 Task: Add a signature Julian Adams containing Have a great National Technology Day, Julian Adams to email address softage.5@softage.net and add a label Artificial intelligence
Action: Mouse moved to (840, 71)
Screenshot: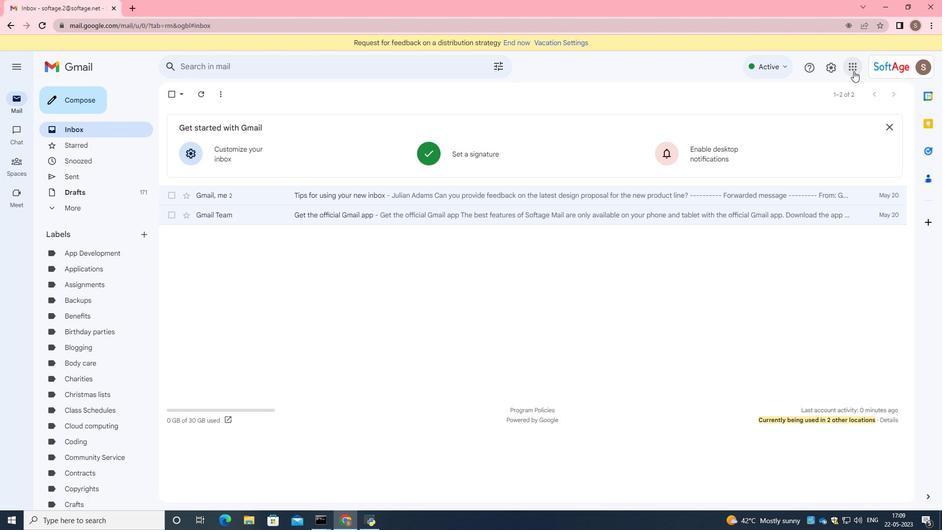 
Action: Mouse pressed left at (840, 71)
Screenshot: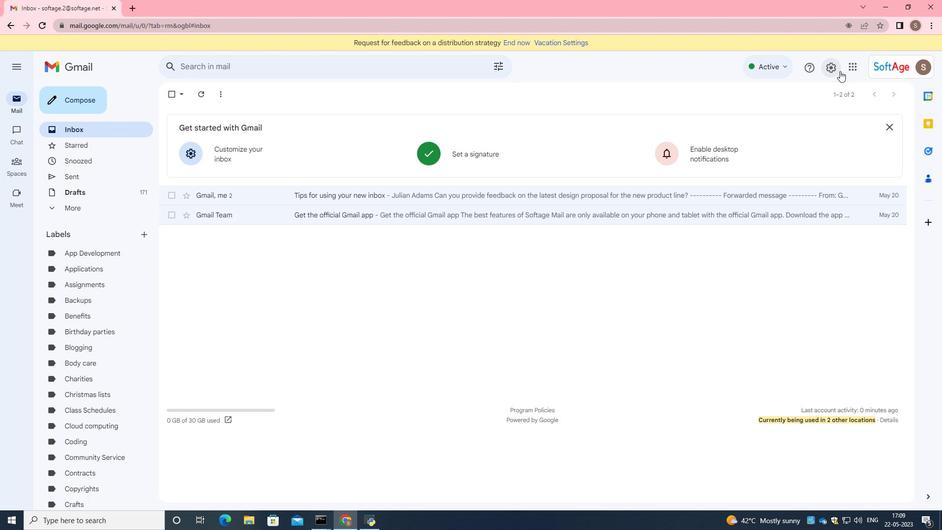 
Action: Mouse moved to (839, 113)
Screenshot: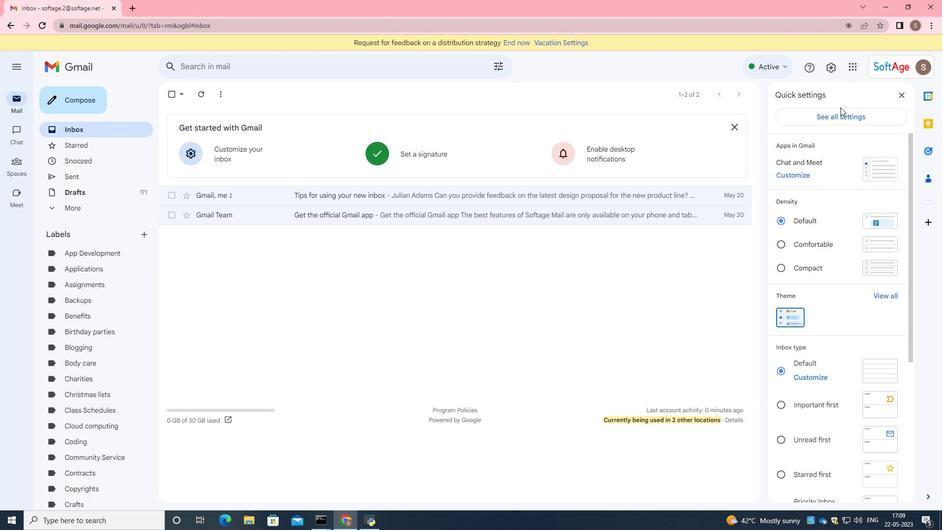 
Action: Mouse pressed left at (839, 113)
Screenshot: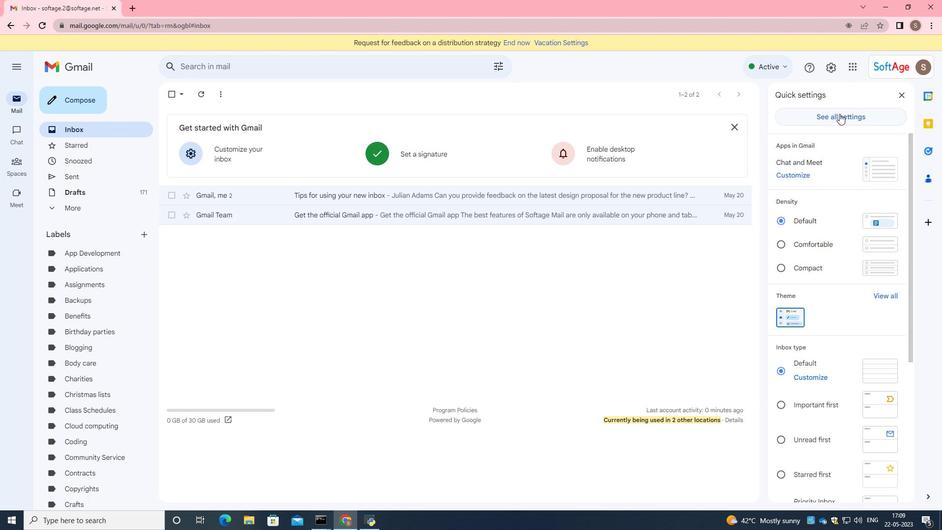 
Action: Mouse moved to (462, 217)
Screenshot: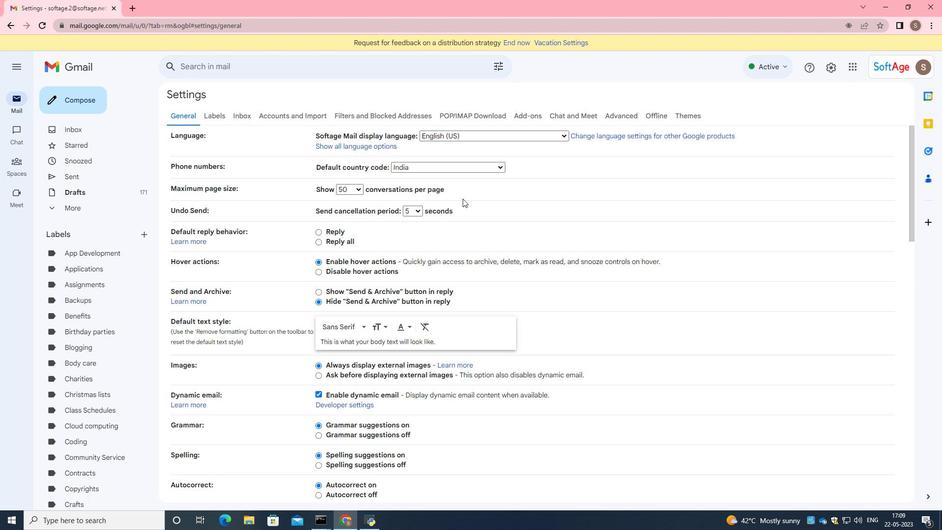 
Action: Mouse scrolled (462, 217) with delta (0, 0)
Screenshot: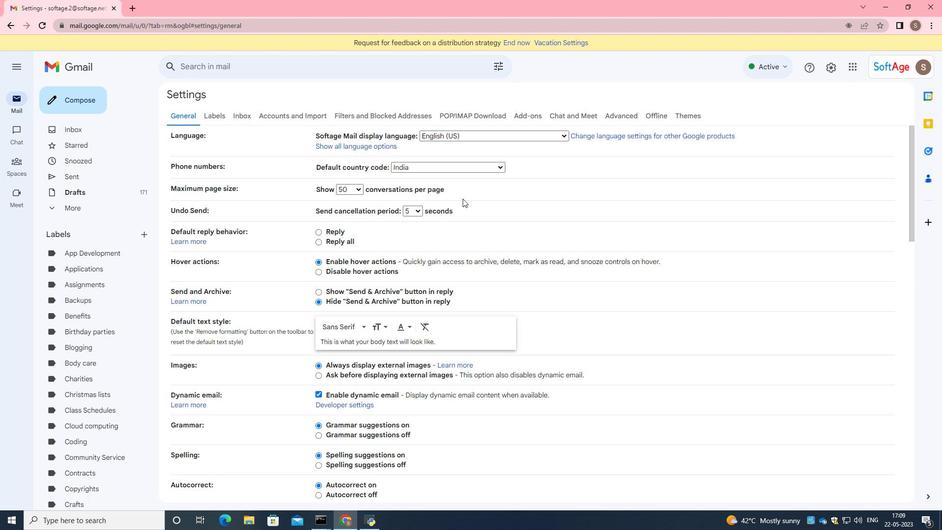 
Action: Mouse scrolled (462, 217) with delta (0, 0)
Screenshot: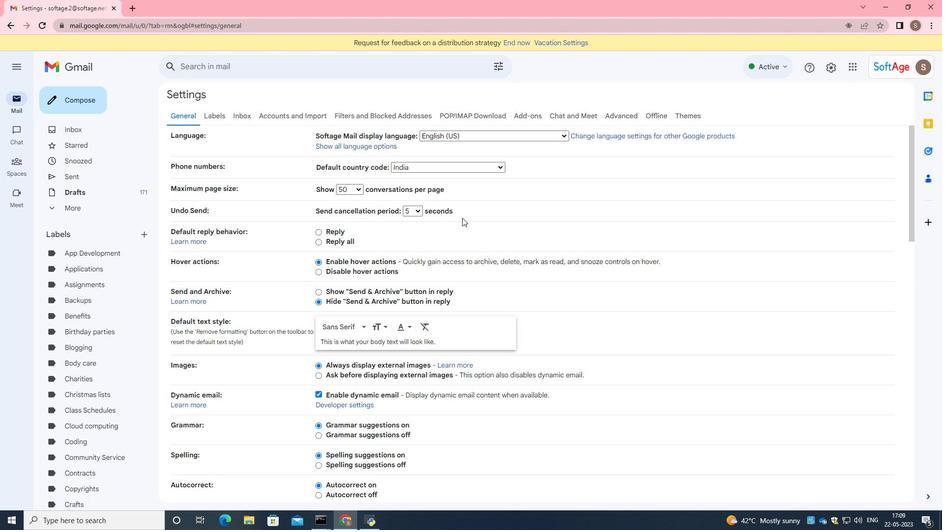 
Action: Mouse scrolled (462, 217) with delta (0, 0)
Screenshot: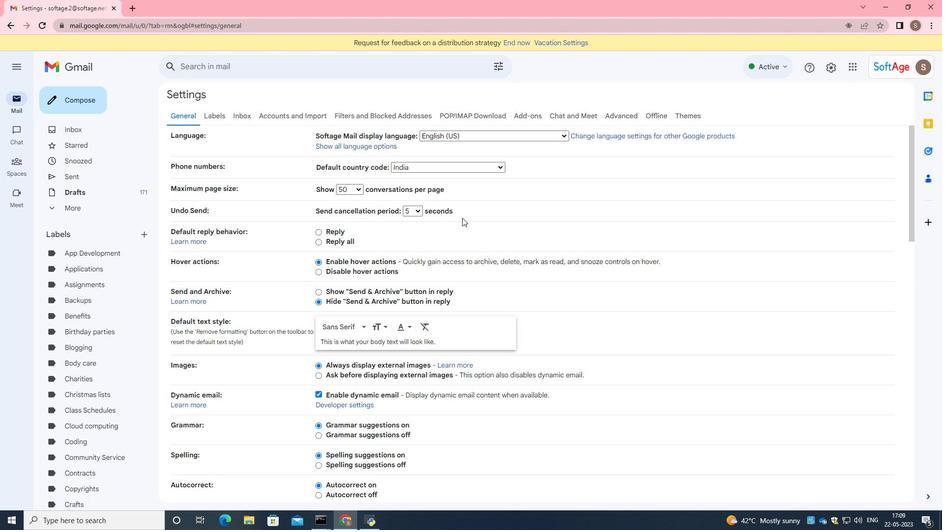 
Action: Mouse moved to (462, 215)
Screenshot: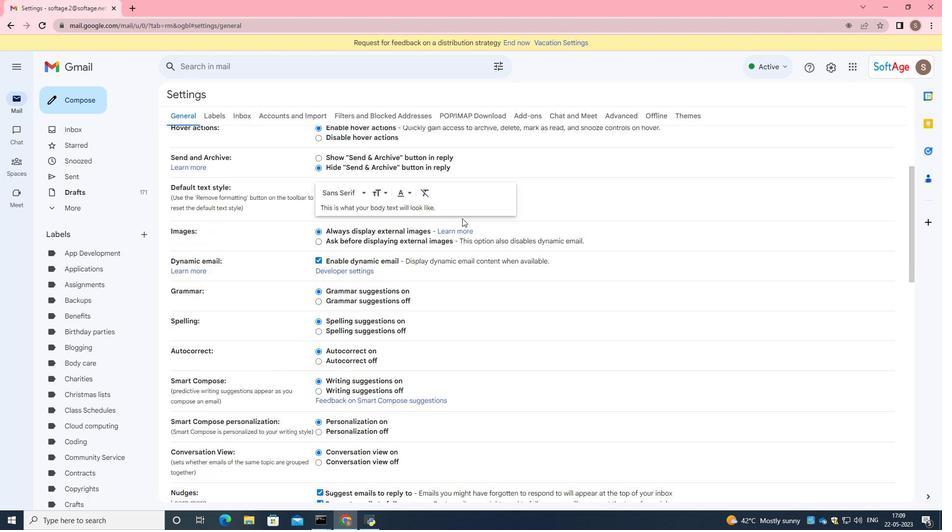 
Action: Mouse scrolled (462, 215) with delta (0, 0)
Screenshot: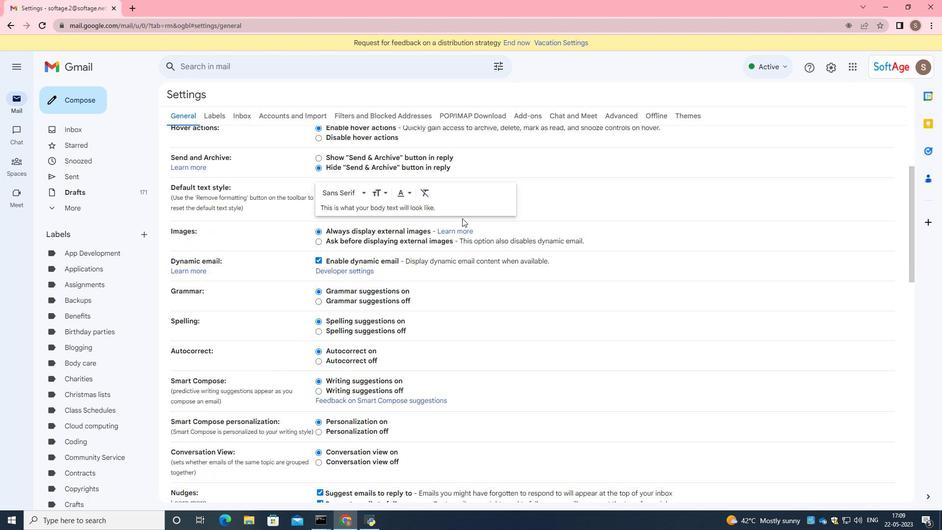 
Action: Mouse scrolled (462, 215) with delta (0, 0)
Screenshot: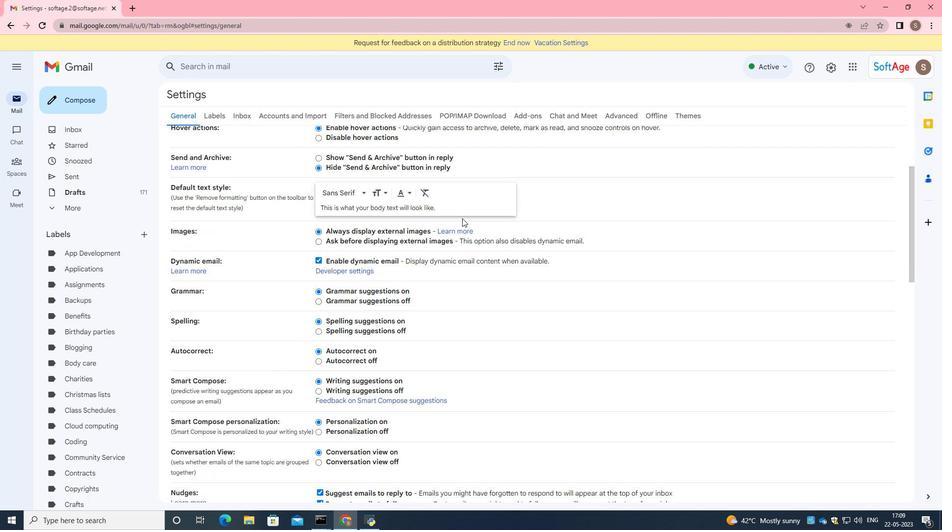 
Action: Mouse scrolled (462, 215) with delta (0, 0)
Screenshot: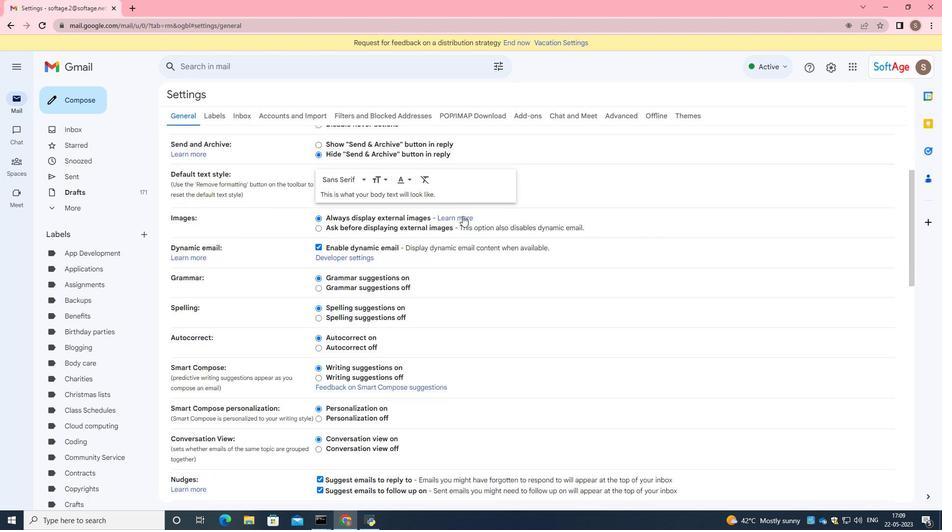 
Action: Mouse scrolled (462, 215) with delta (0, 0)
Screenshot: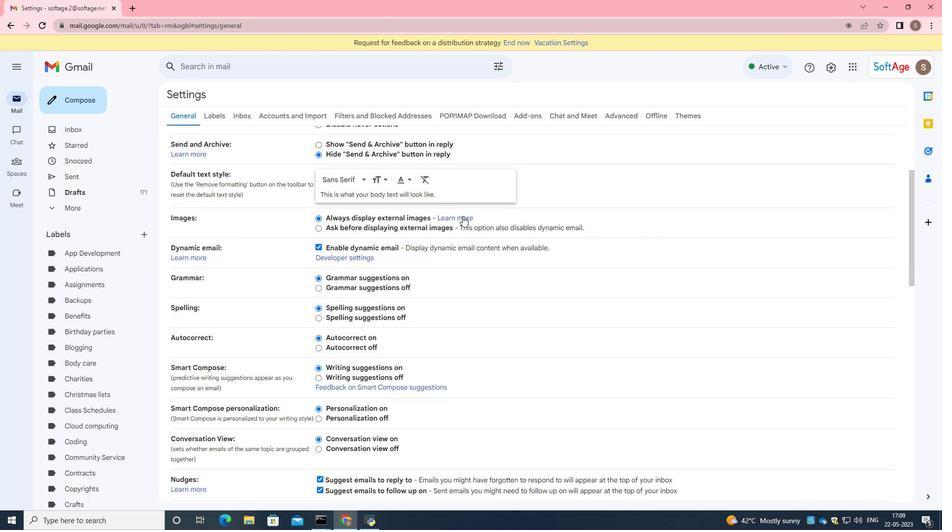 
Action: Mouse moved to (462, 215)
Screenshot: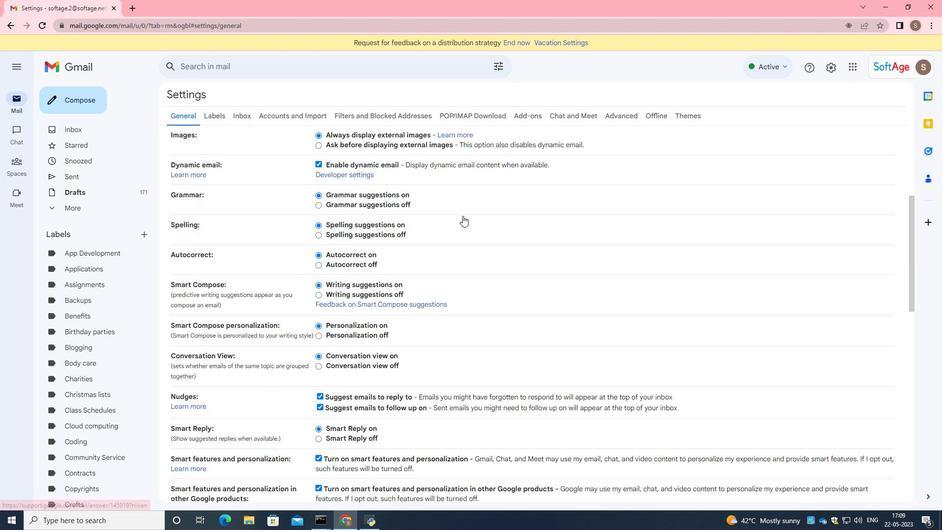 
Action: Mouse scrolled (462, 215) with delta (0, 0)
Screenshot: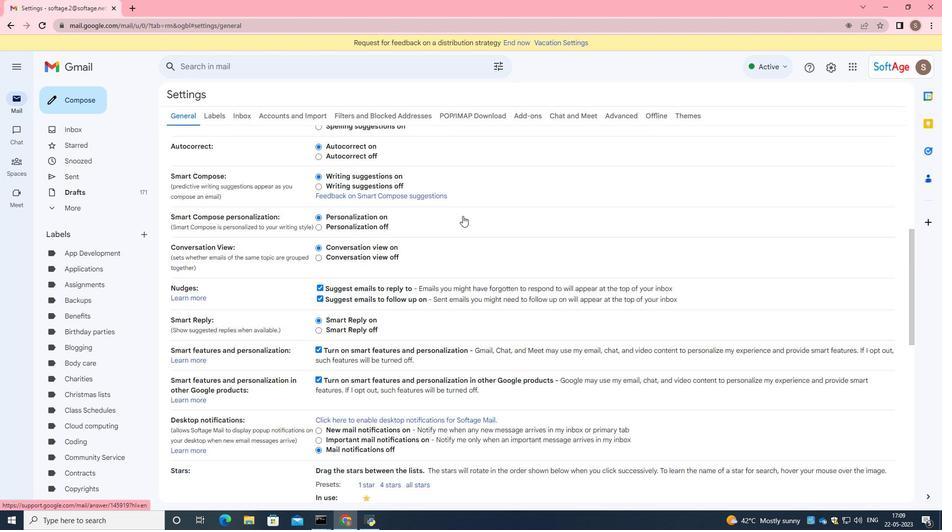 
Action: Mouse moved to (464, 216)
Screenshot: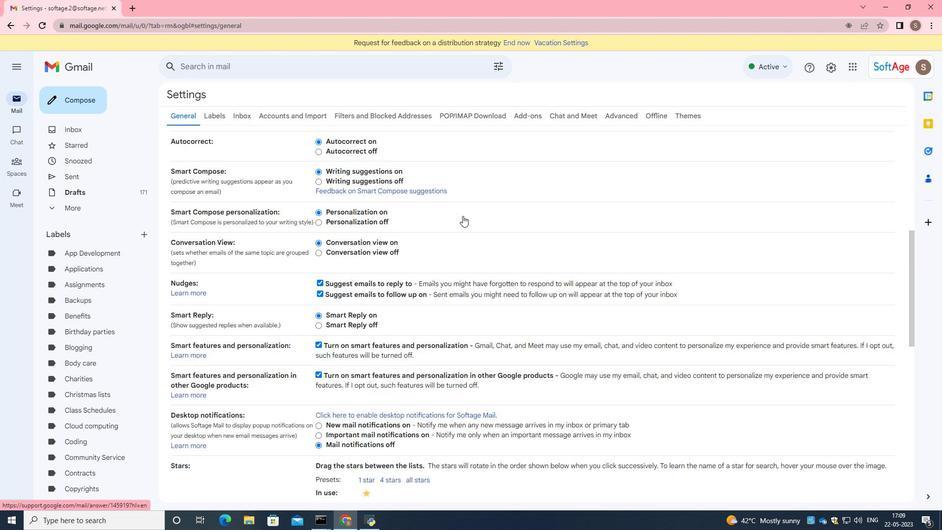 
Action: Mouse scrolled (464, 216) with delta (0, 0)
Screenshot: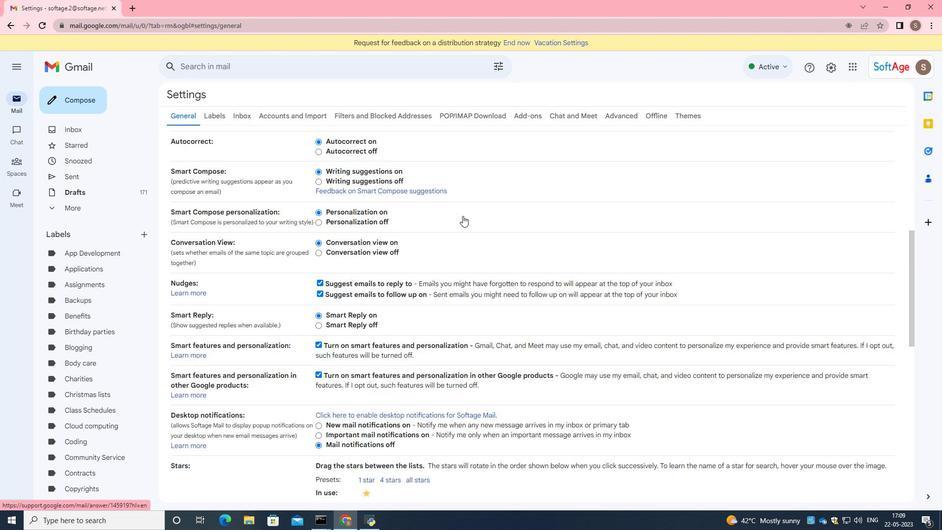 
Action: Mouse scrolled (464, 216) with delta (0, 0)
Screenshot: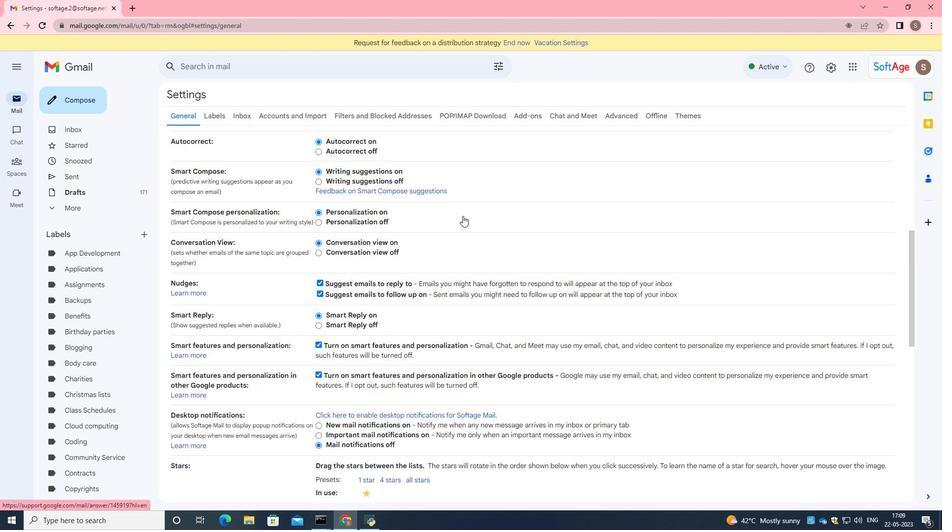 
Action: Mouse moved to (464, 218)
Screenshot: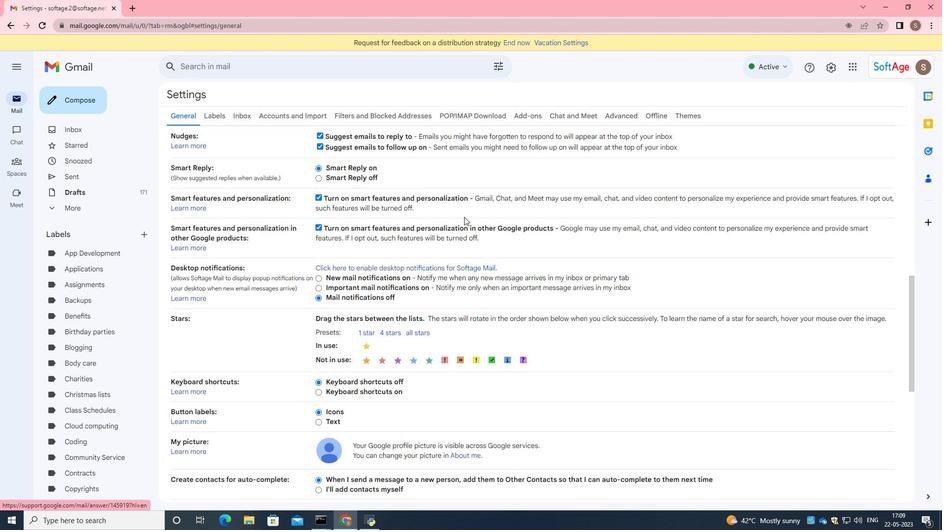
Action: Mouse scrolled (464, 217) with delta (0, 0)
Screenshot: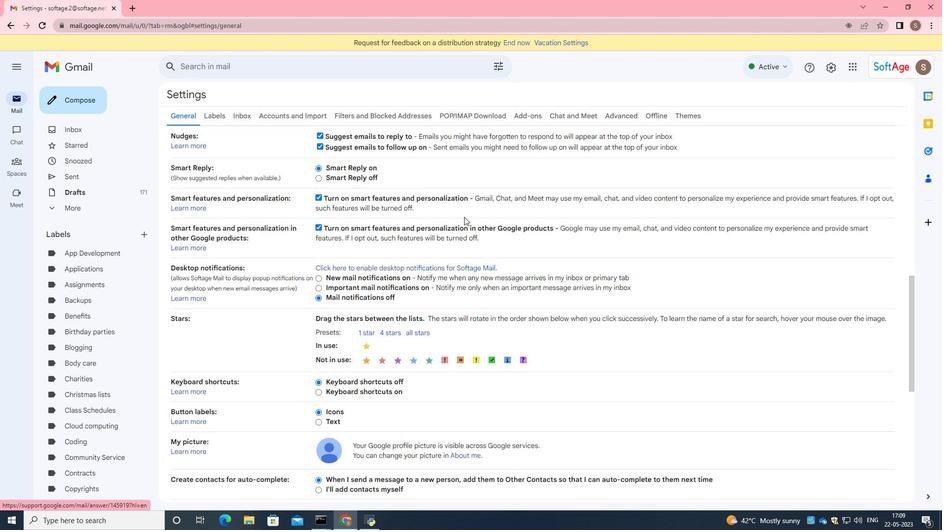 
Action: Mouse moved to (464, 218)
Screenshot: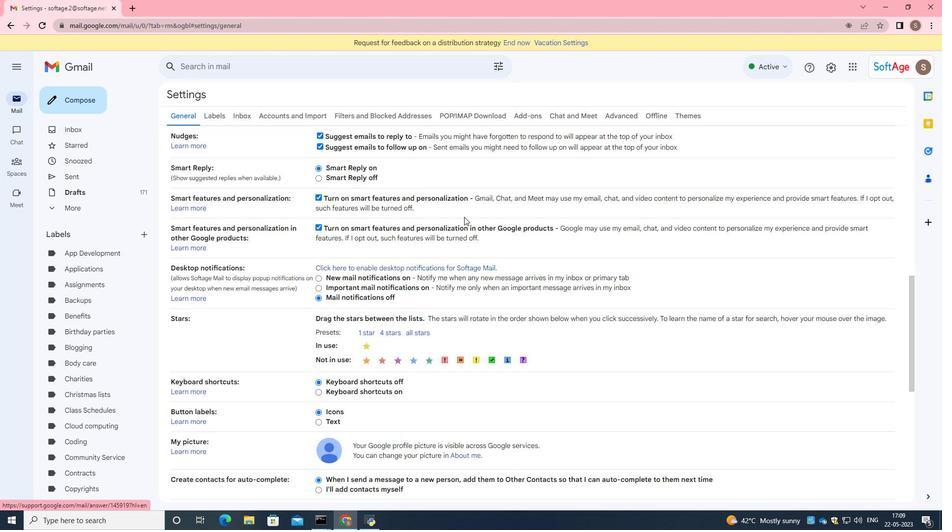 
Action: Mouse scrolled (464, 218) with delta (0, 0)
Screenshot: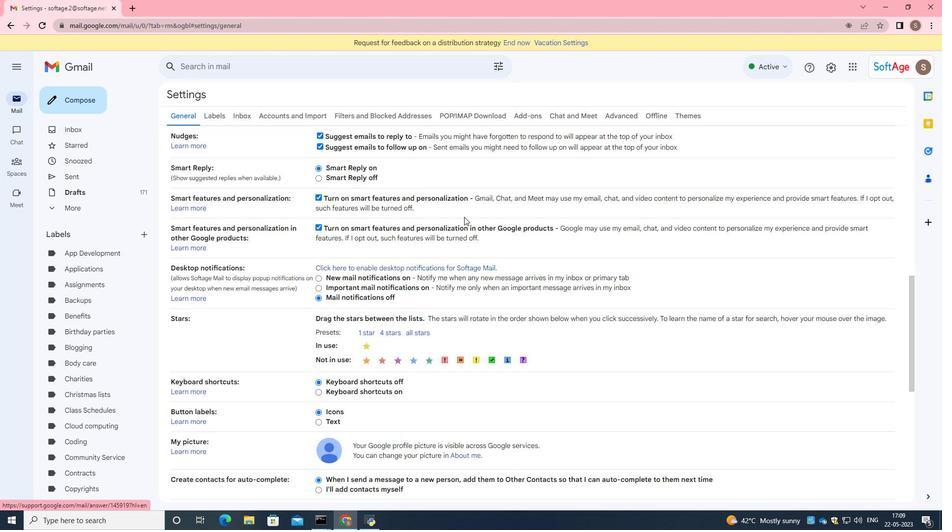 
Action: Mouse moved to (471, 265)
Screenshot: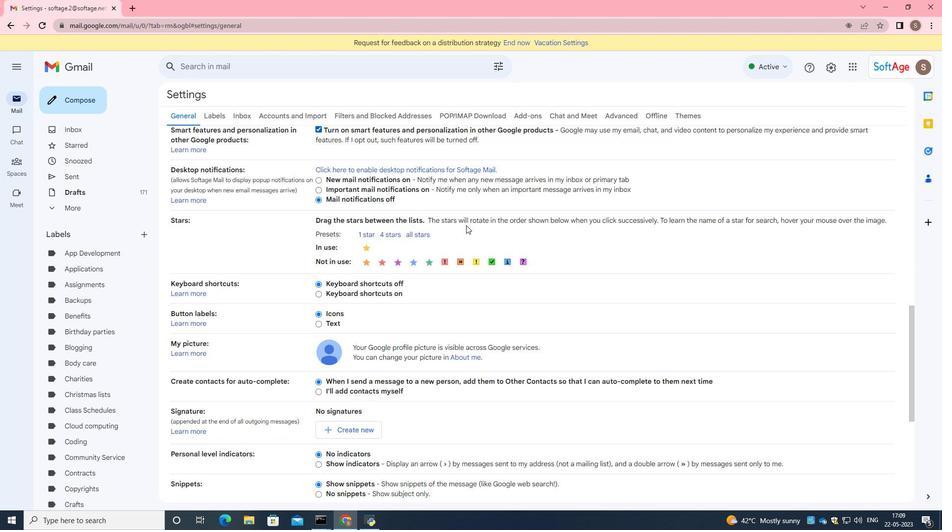 
Action: Mouse scrolled (471, 265) with delta (0, 0)
Screenshot: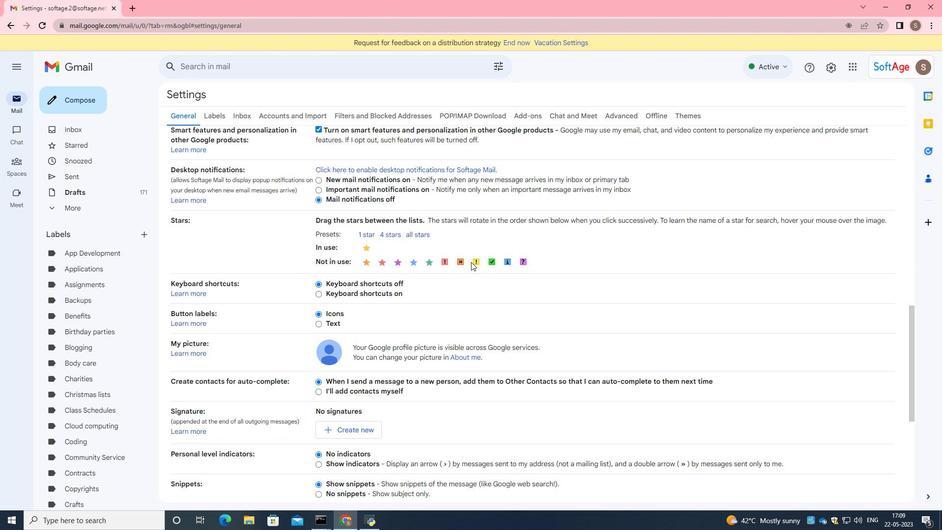 
Action: Mouse moved to (471, 267)
Screenshot: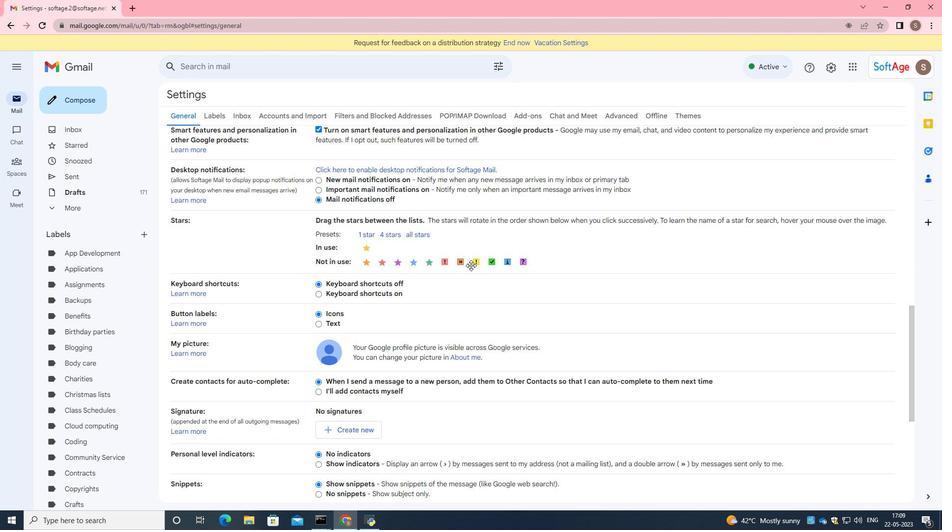 
Action: Mouse scrolled (471, 266) with delta (0, 0)
Screenshot: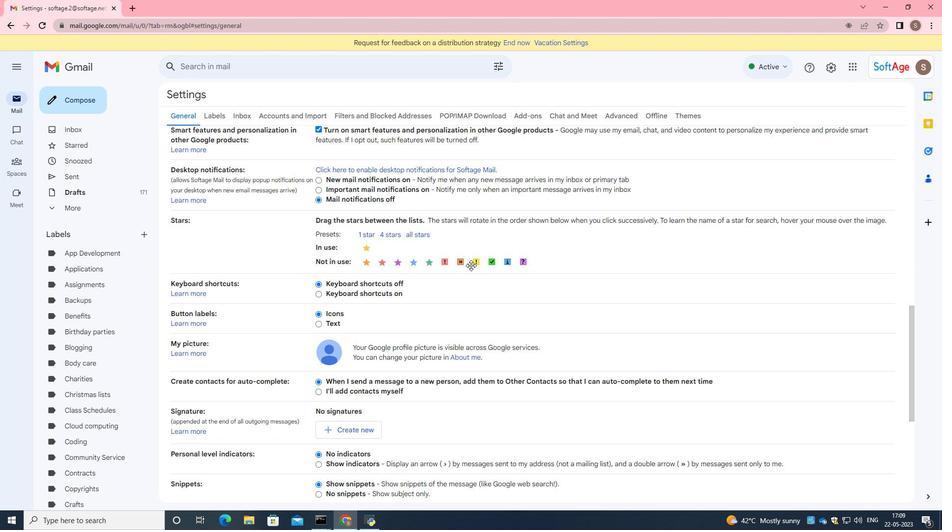 
Action: Mouse scrolled (471, 266) with delta (0, 0)
Screenshot: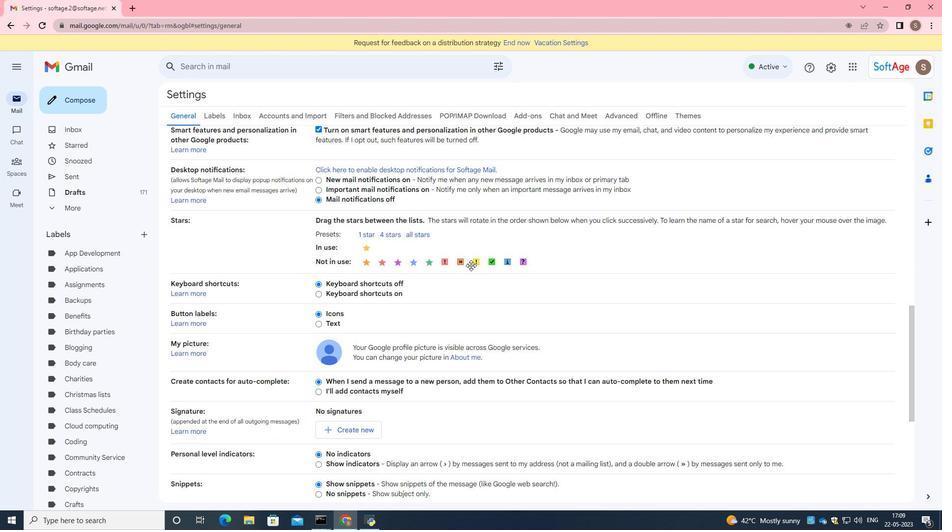 
Action: Mouse scrolled (471, 266) with delta (0, 0)
Screenshot: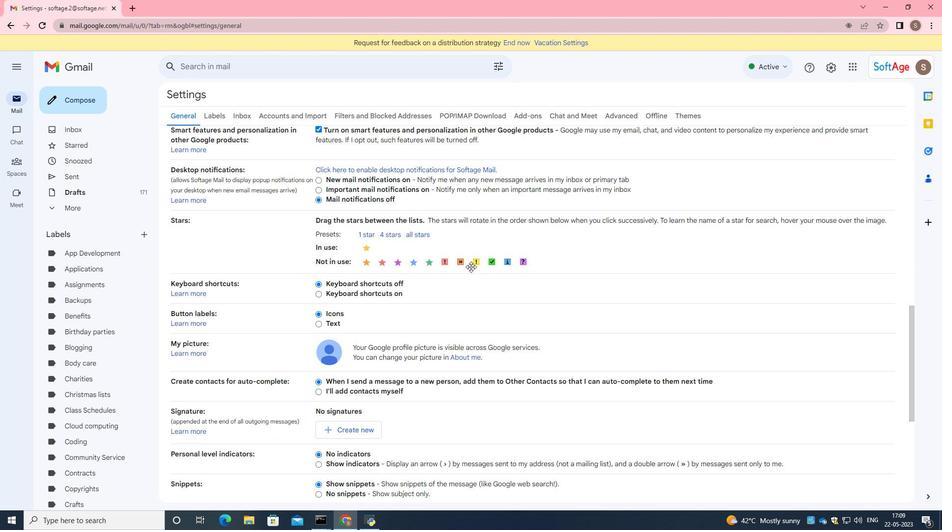 
Action: Mouse moved to (357, 226)
Screenshot: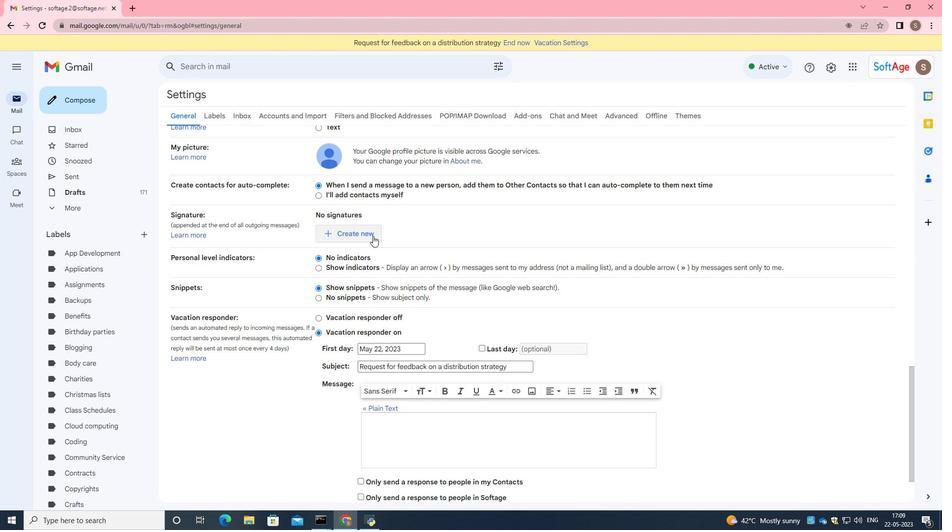 
Action: Mouse pressed left at (357, 226)
Screenshot: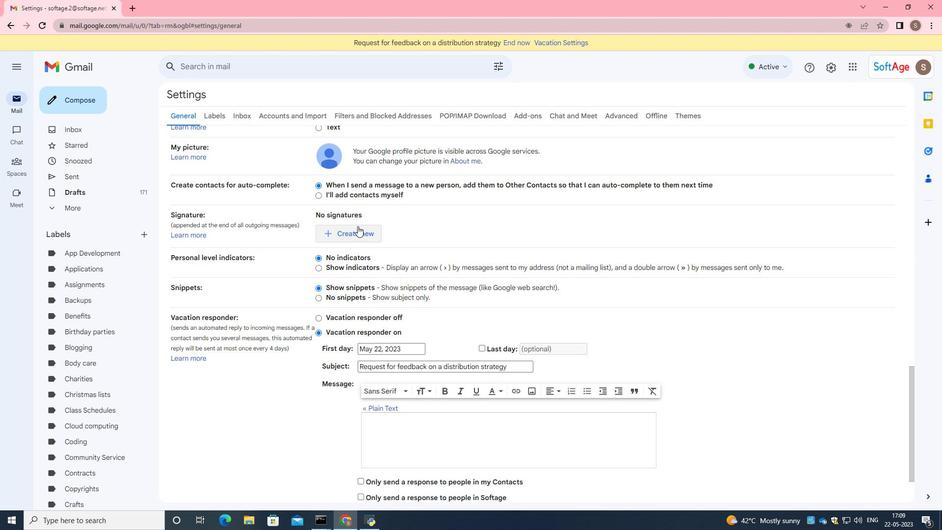 
Action: Mouse moved to (431, 265)
Screenshot: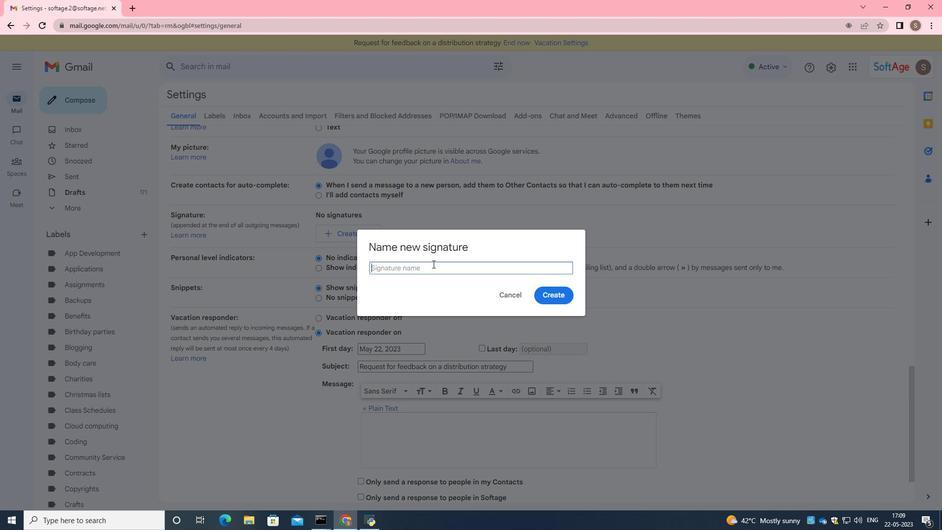 
Action: Key pressed <Key.caps_lock>J<Key.caps_lock>ulian<Key.space><Key.caps_lock>A<Key.caps_lock>dams<Key.space>
Screenshot: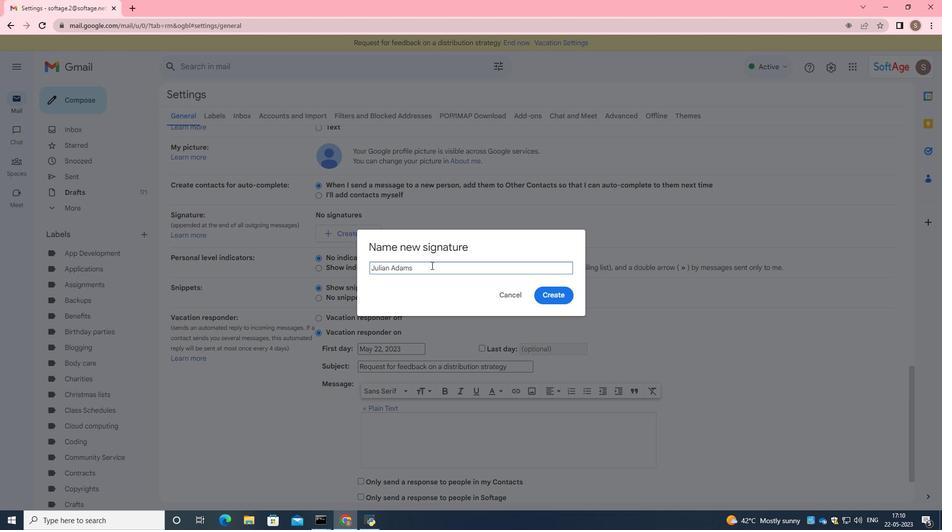 
Action: Mouse moved to (555, 296)
Screenshot: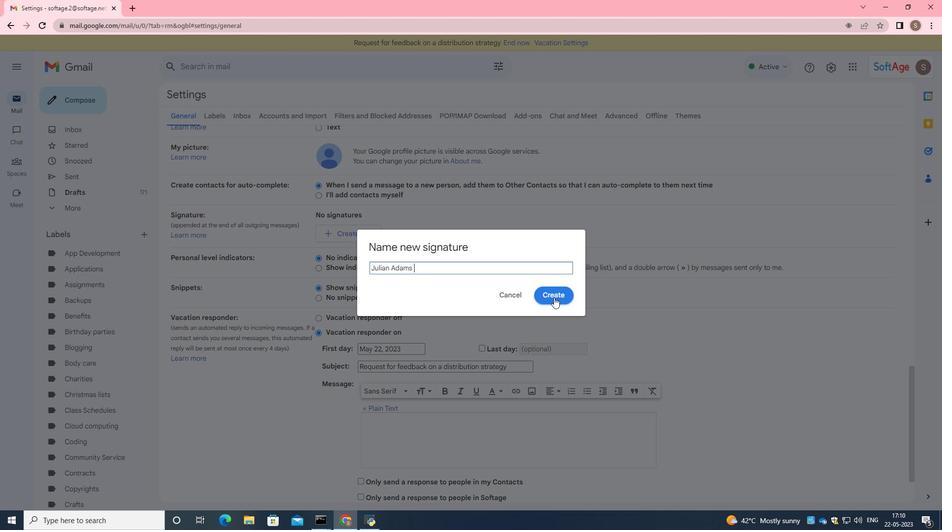 
Action: Mouse pressed left at (555, 296)
Screenshot: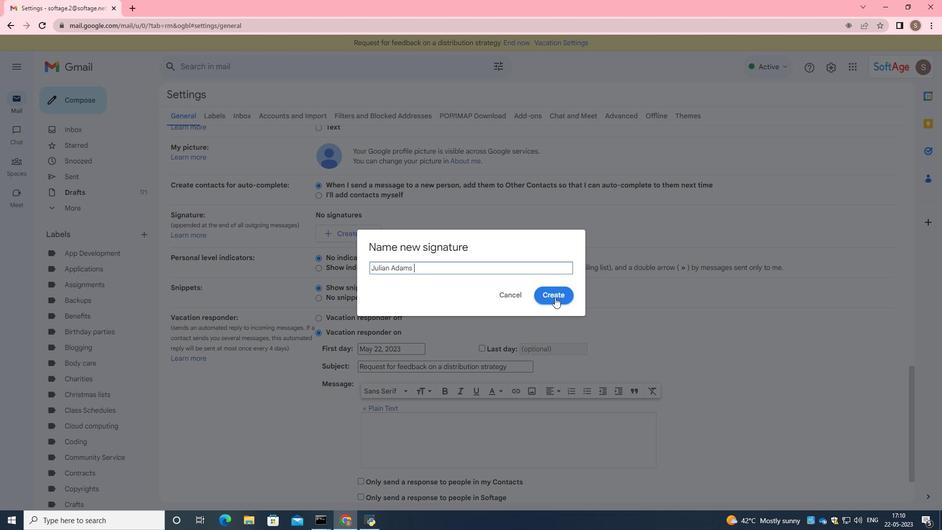 
Action: Mouse moved to (516, 243)
Screenshot: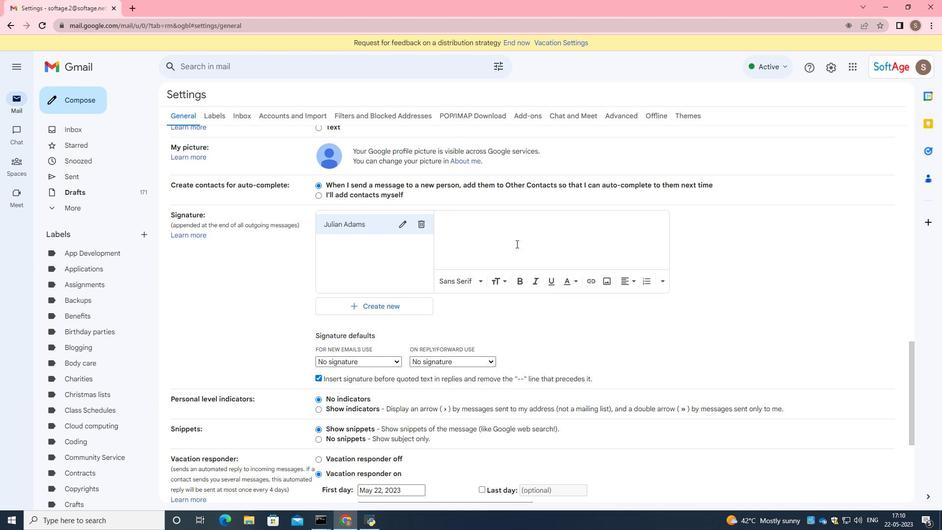 
Action: Mouse pressed left at (516, 243)
Screenshot: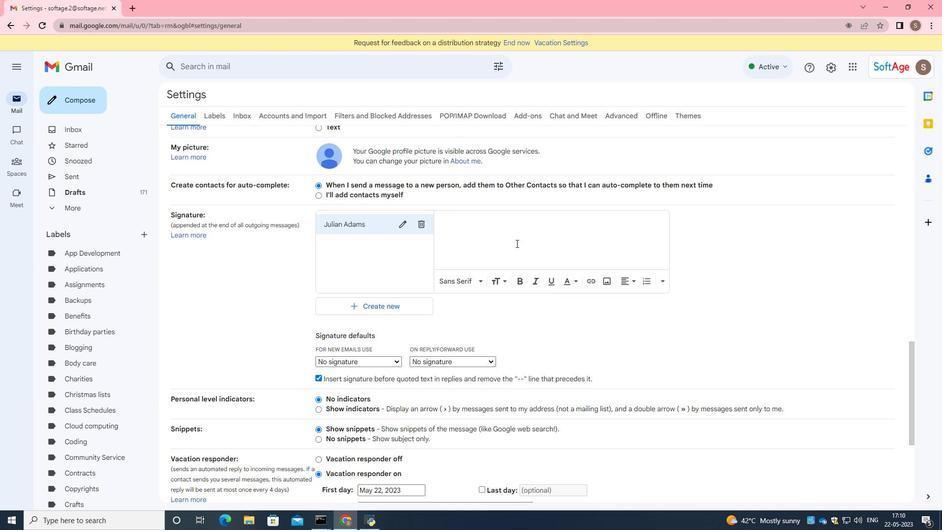 
Action: Key pressed <Key.caps_lock>H<Key.caps_lock>ave<Key.space>a<Key.space>great<Key.space><Key.caps_lock>N<Key.caps_lock>ational<Key.space><Key.caps_lock>T<Key.caps_lock>echnology<Key.space><Key.caps_lock>D<Key.caps_lock>ay,<Key.enter><Key.caps_lock>J<Key.caps_lock>ulian<Key.space><Key.caps_lock>A<Key.caps_lock>dams
Screenshot: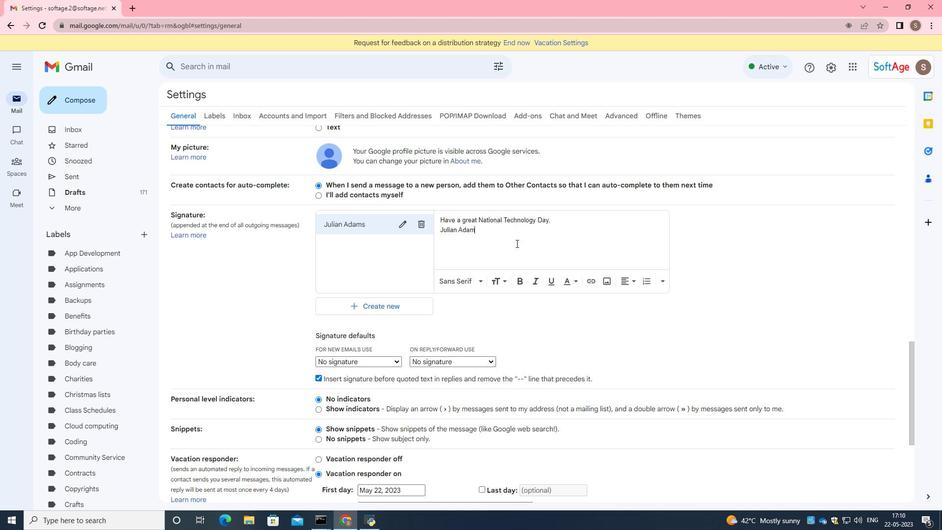 
Action: Mouse moved to (520, 243)
Screenshot: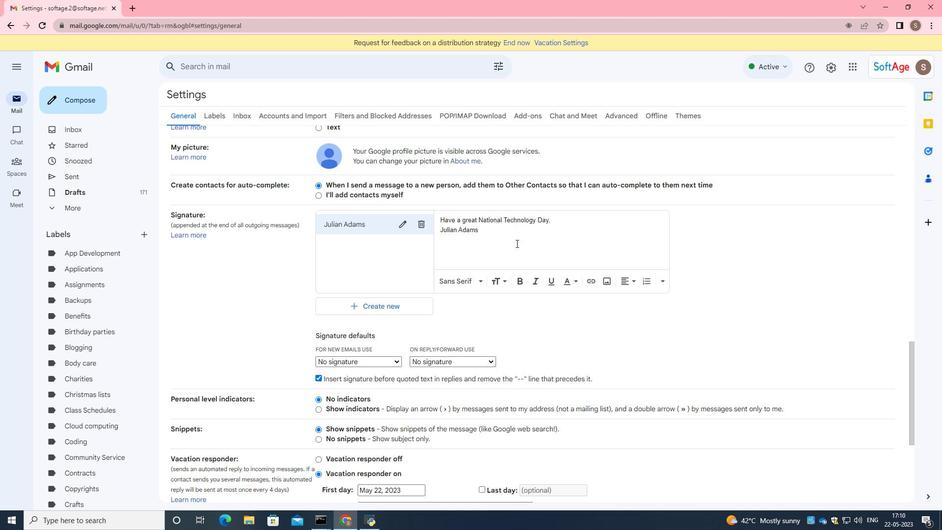 
Action: Mouse scrolled (520, 242) with delta (0, 0)
Screenshot: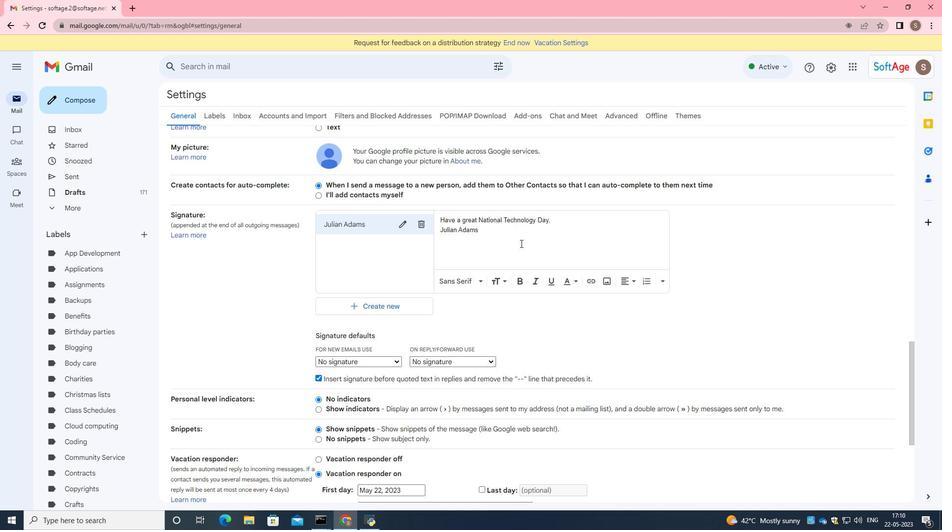 
Action: Mouse moved to (521, 246)
Screenshot: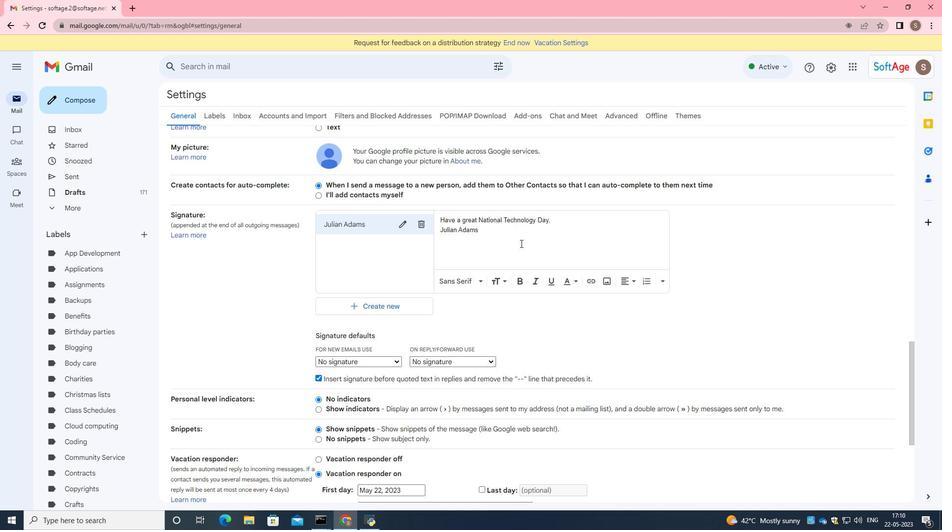 
Action: Mouse scrolled (521, 245) with delta (0, 0)
Screenshot: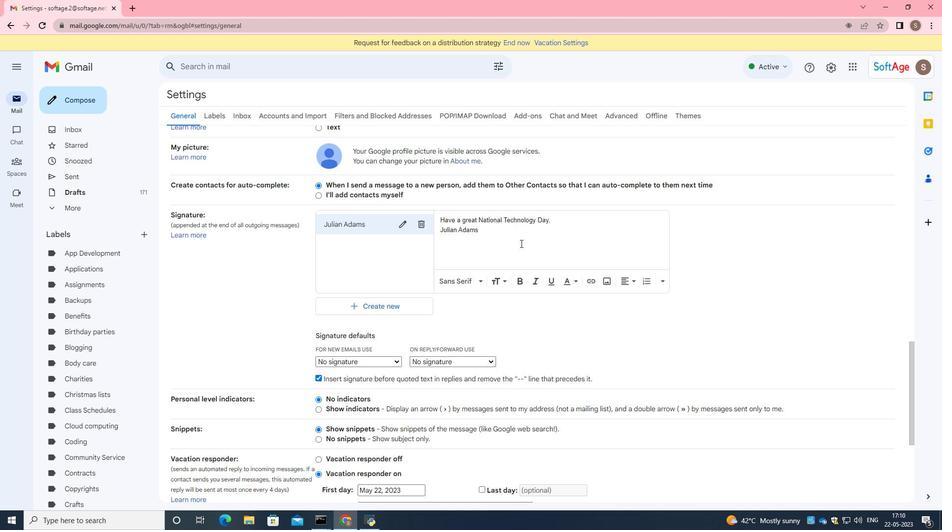 
Action: Mouse moved to (521, 248)
Screenshot: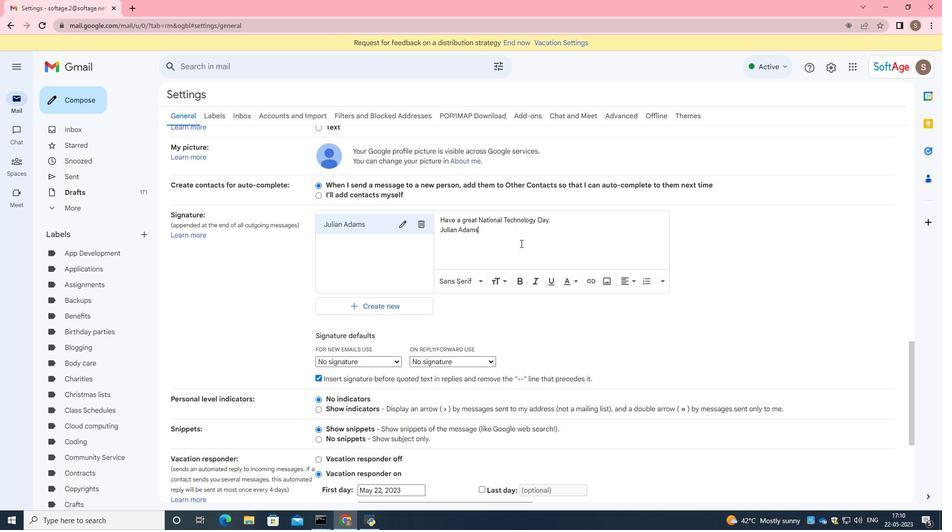 
Action: Mouse scrolled (521, 248) with delta (0, 0)
Screenshot: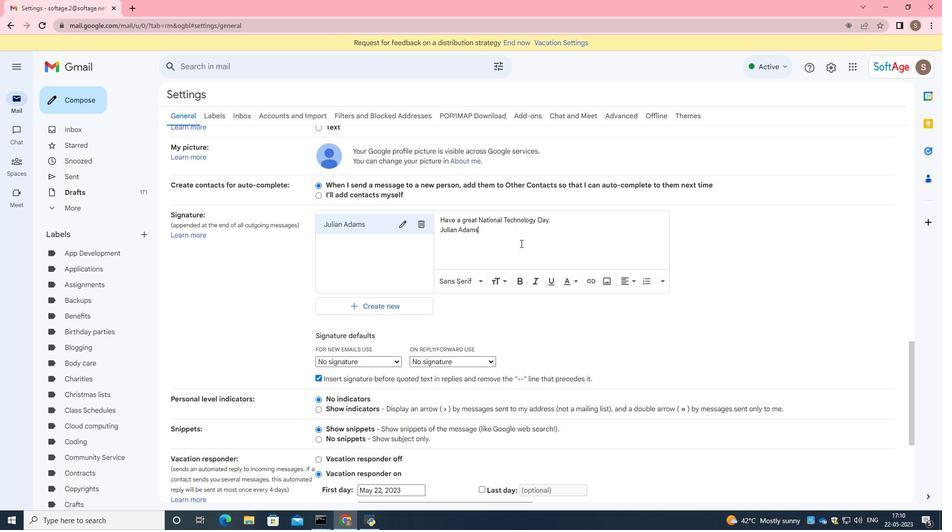 
Action: Mouse moved to (521, 249)
Screenshot: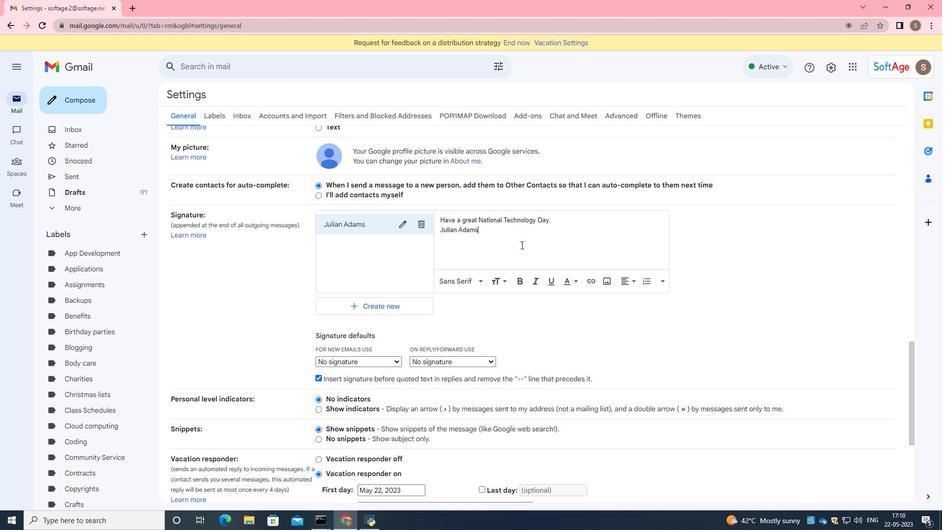 
Action: Mouse scrolled (521, 248) with delta (0, 0)
Screenshot: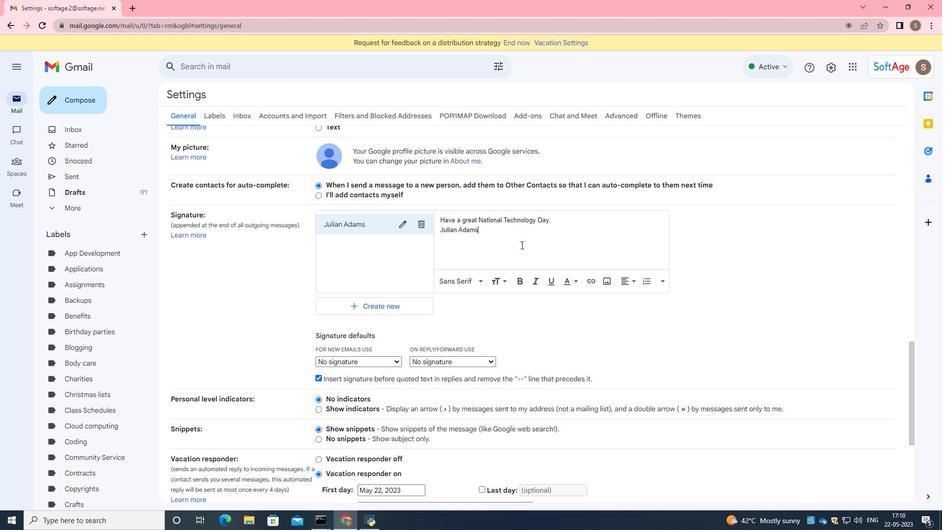
Action: Mouse moved to (521, 249)
Screenshot: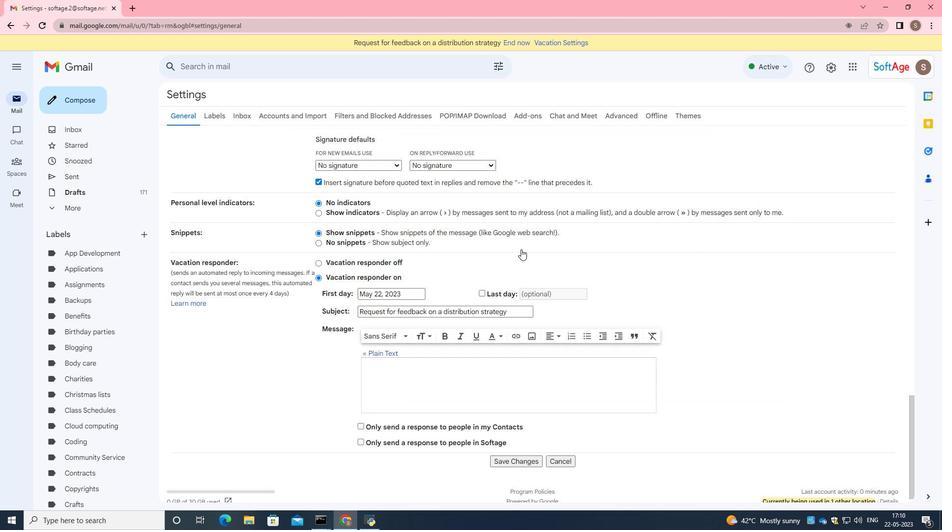 
Action: Mouse scrolled (521, 249) with delta (0, 0)
Screenshot: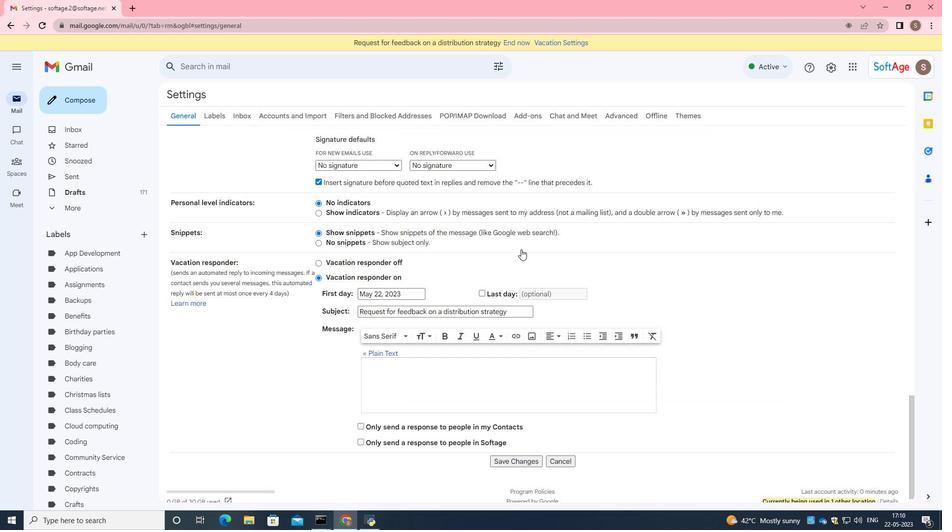 
Action: Mouse moved to (521, 251)
Screenshot: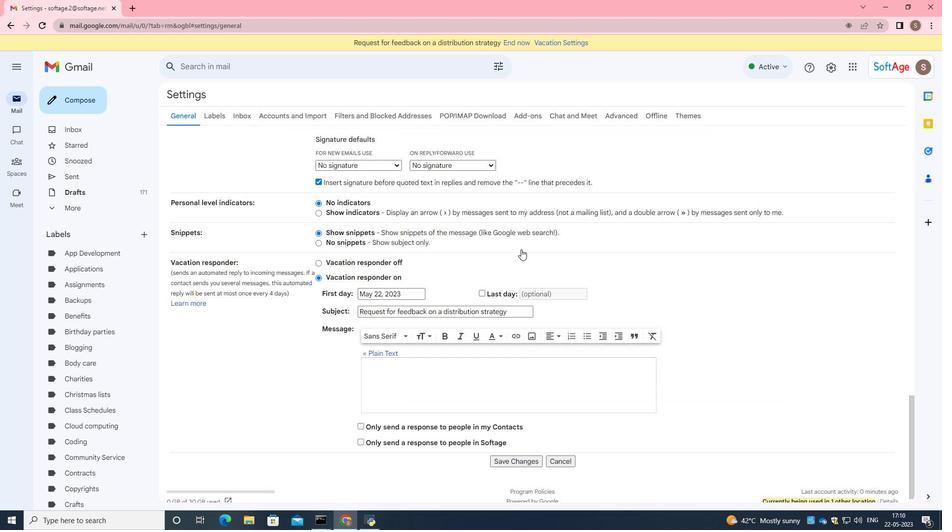 
Action: Mouse scrolled (521, 251) with delta (0, 0)
Screenshot: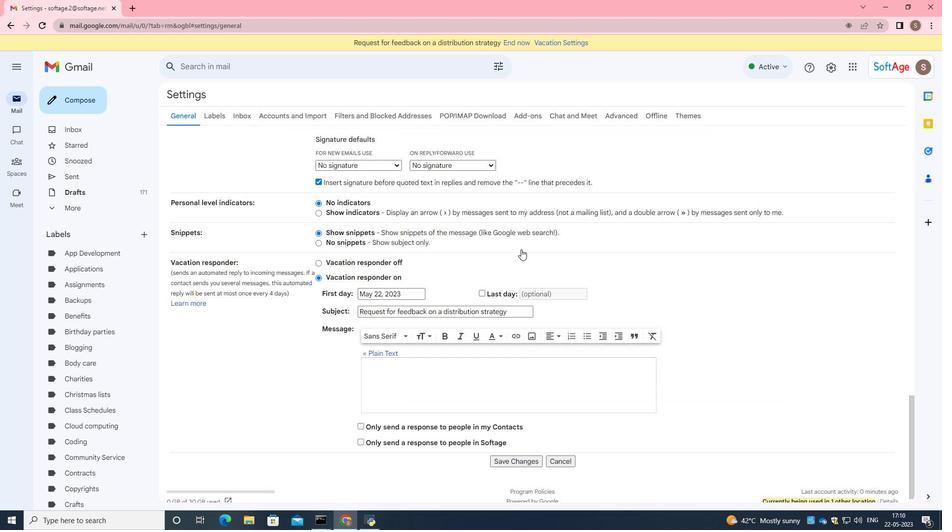 
Action: Mouse moved to (521, 252)
Screenshot: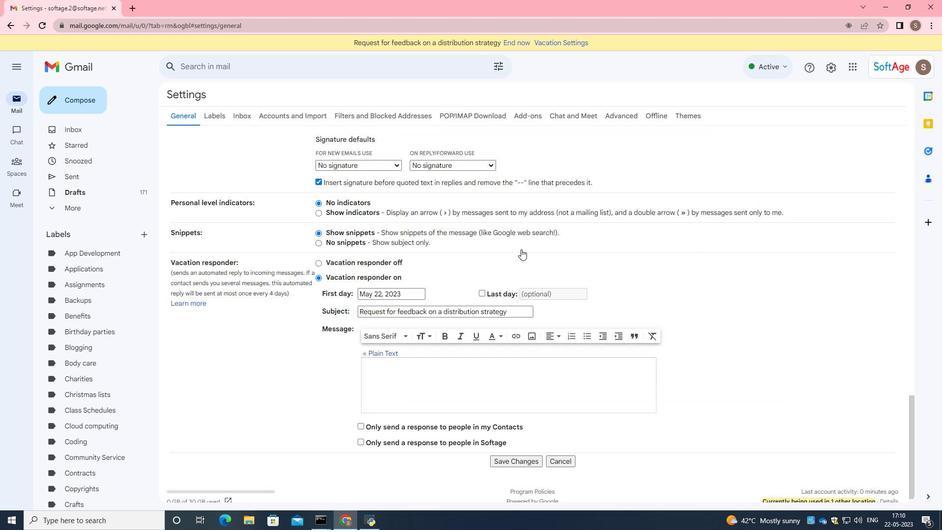 
Action: Mouse scrolled (521, 252) with delta (0, 0)
Screenshot: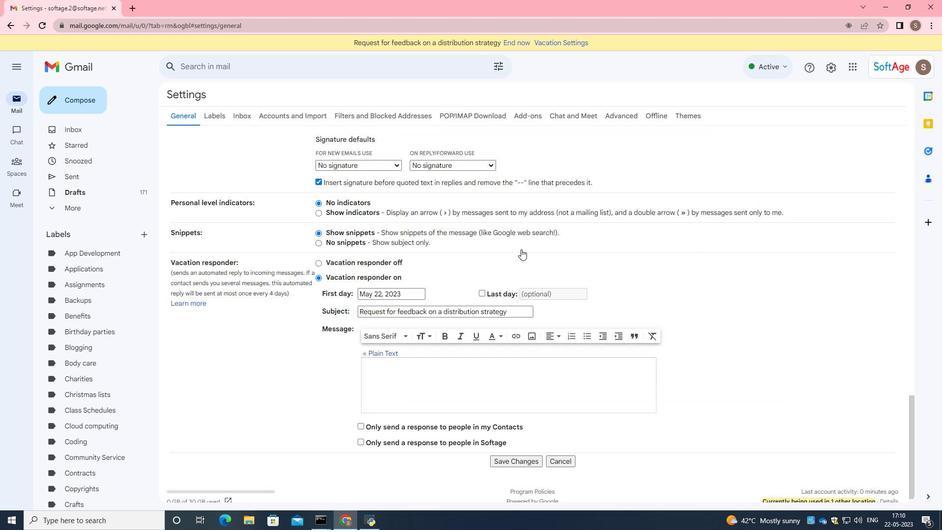 
Action: Mouse moved to (521, 254)
Screenshot: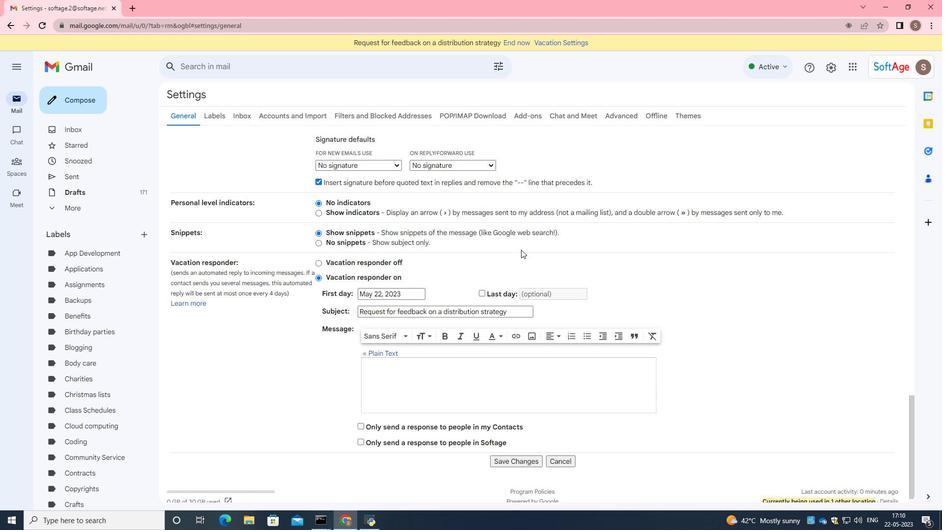 
Action: Mouse scrolled (521, 253) with delta (0, 0)
Screenshot: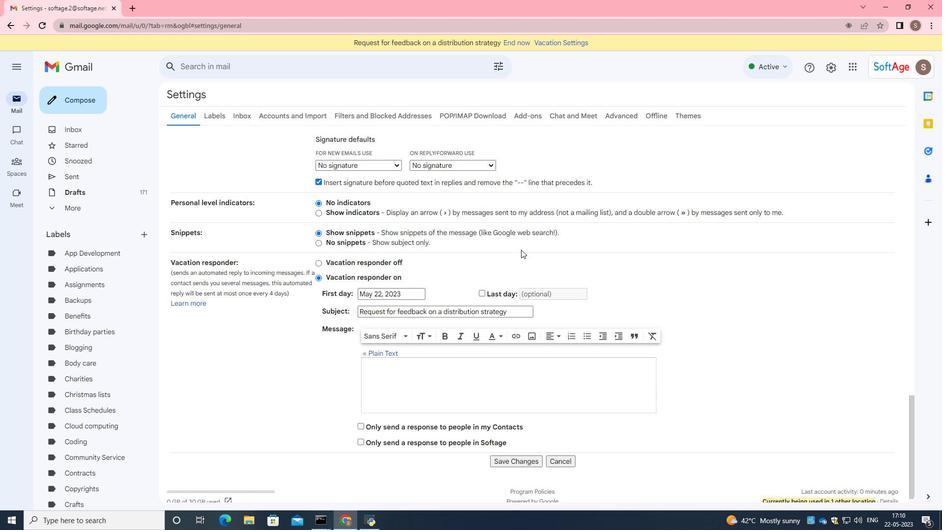
Action: Mouse moved to (521, 258)
Screenshot: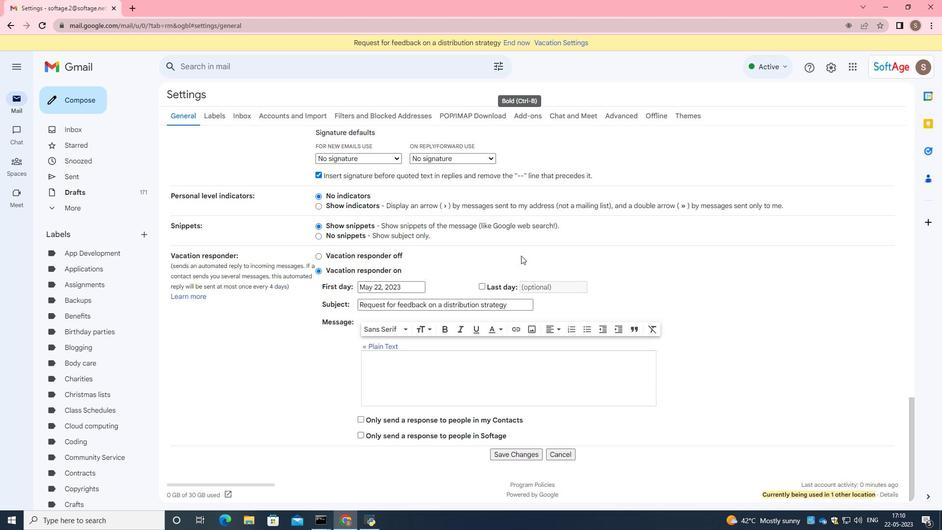 
Action: Mouse scrolled (521, 256) with delta (0, 0)
Screenshot: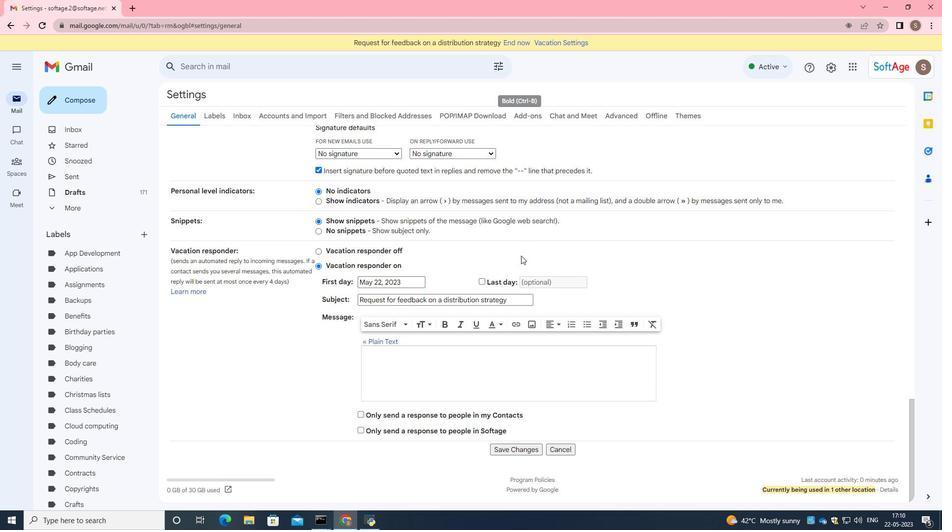 
Action: Mouse moved to (515, 454)
Screenshot: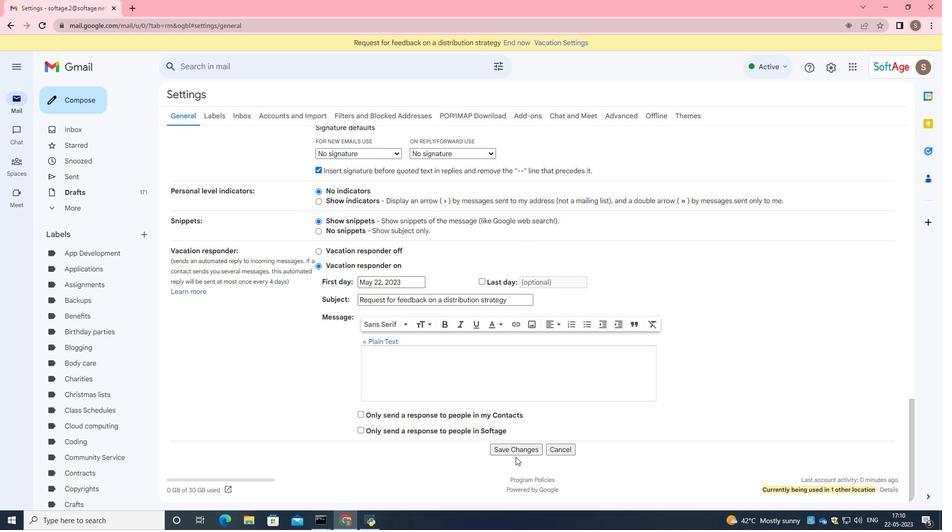 
Action: Mouse pressed left at (515, 454)
Screenshot: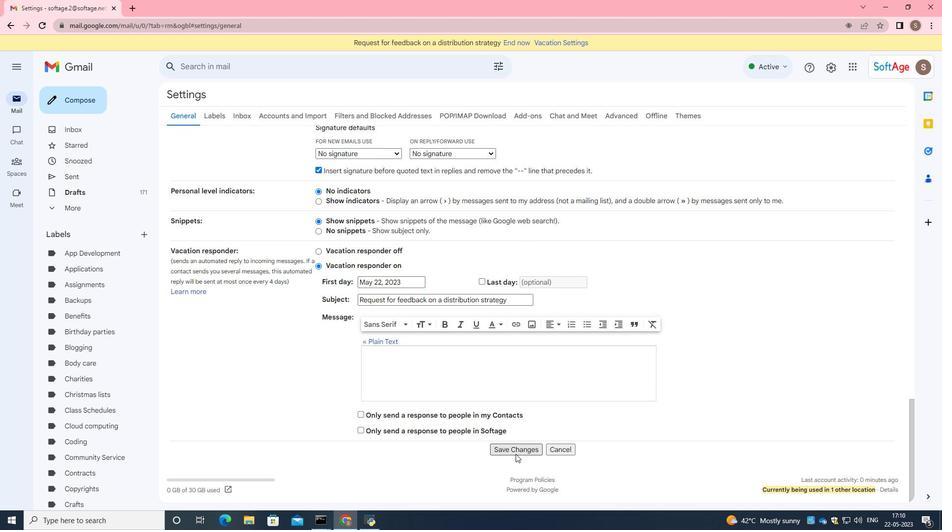
Action: Mouse moved to (73, 101)
Screenshot: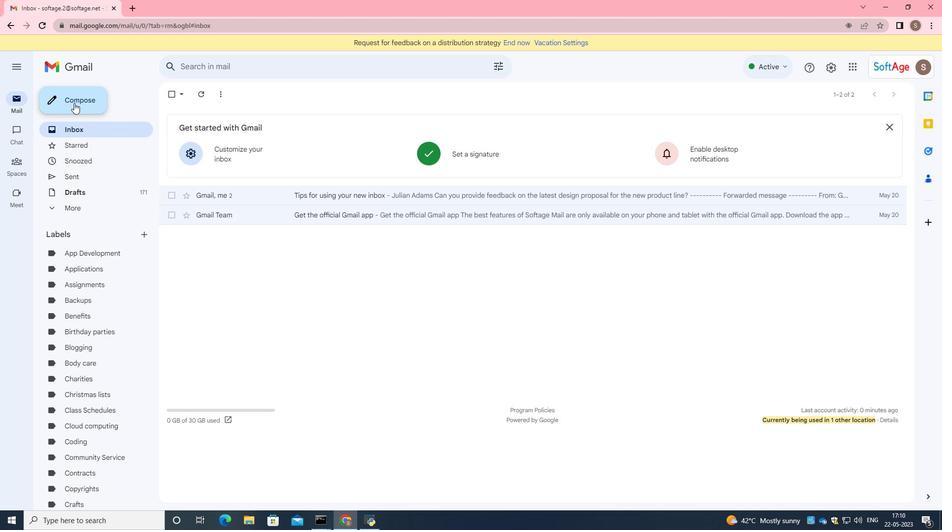 
Action: Mouse pressed left at (73, 101)
Screenshot: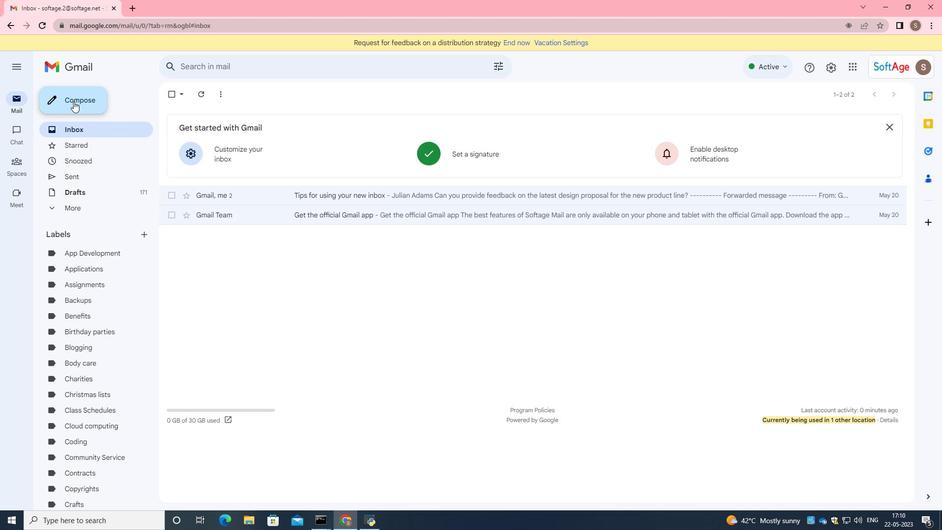 
Action: Mouse moved to (654, 219)
Screenshot: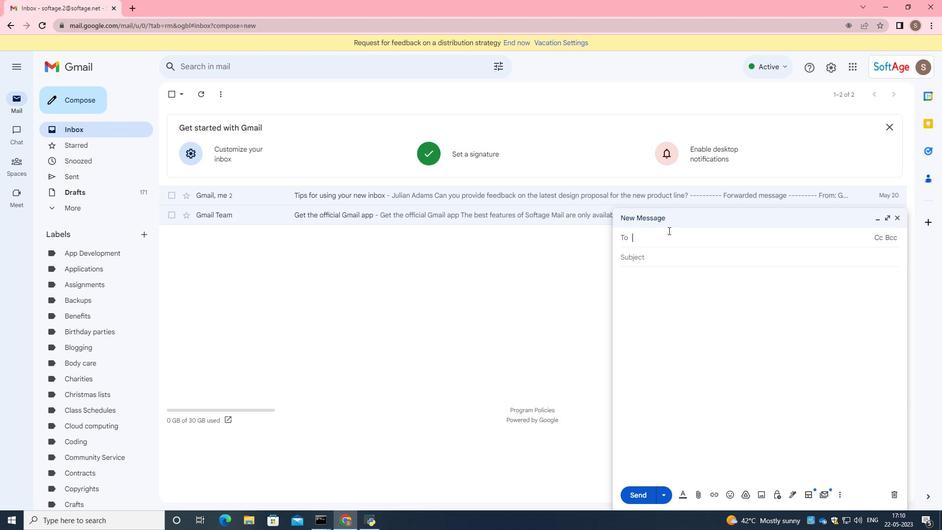 
Action: Key pressed softage.5<Key.shift>@softage.net
Screenshot: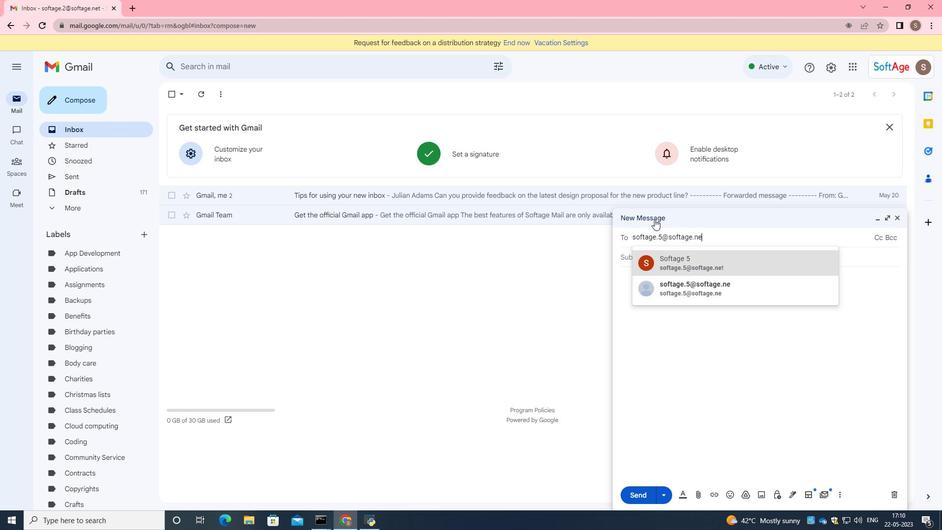 
Action: Mouse moved to (672, 269)
Screenshot: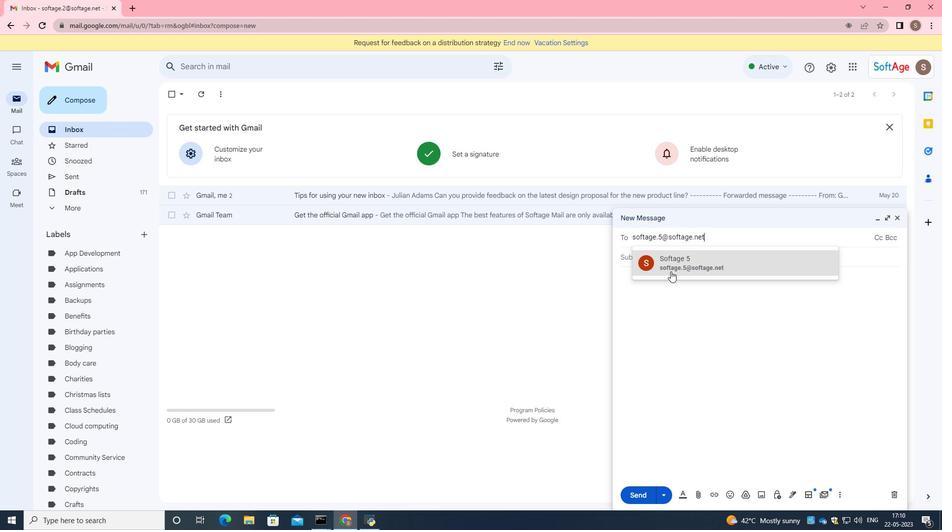 
Action: Mouse pressed left at (672, 269)
Screenshot: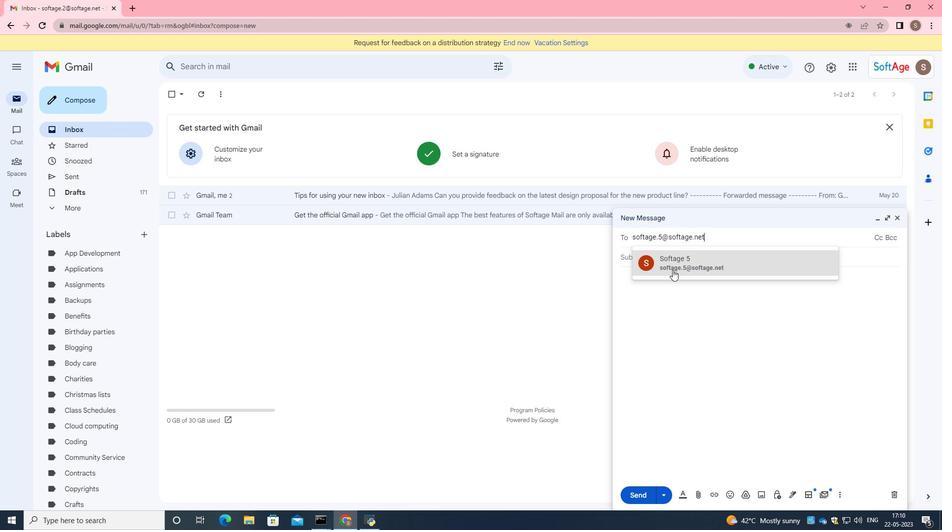 
Action: Mouse moved to (795, 491)
Screenshot: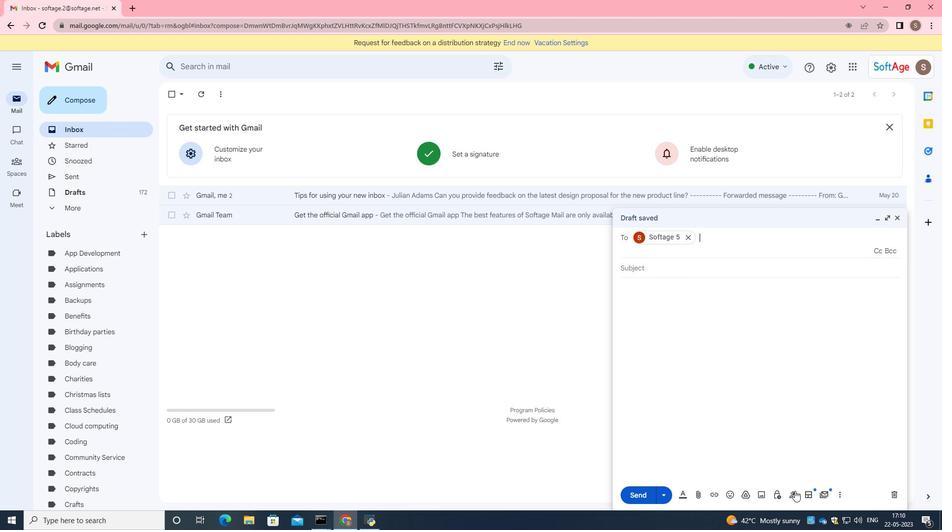 
Action: Mouse pressed left at (795, 491)
Screenshot: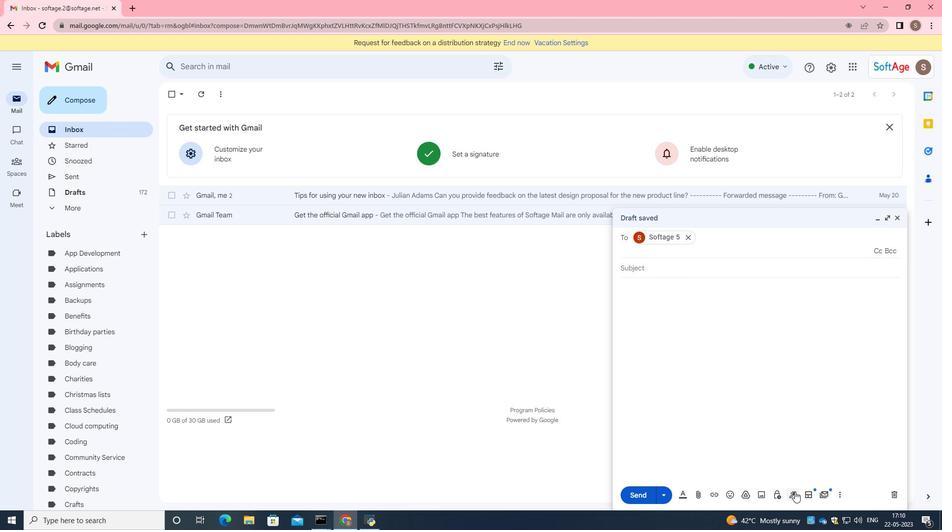 
Action: Mouse moved to (823, 475)
Screenshot: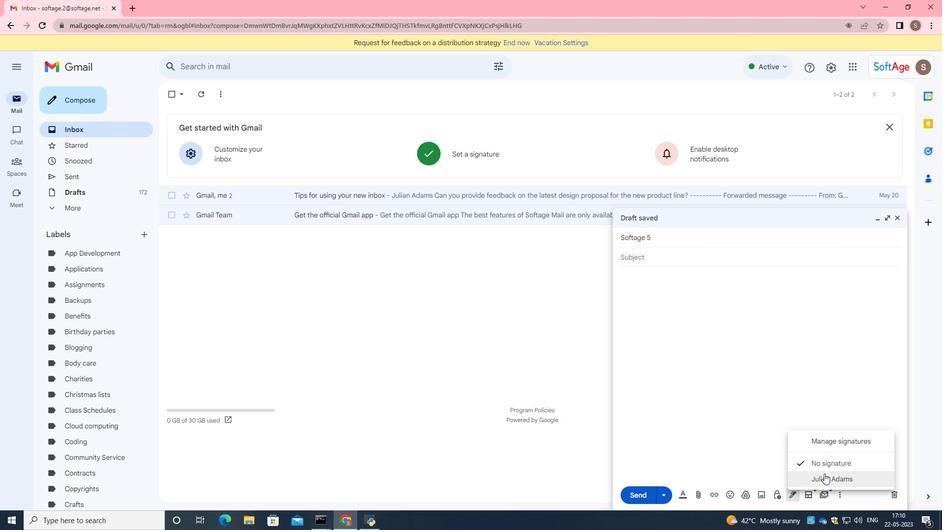 
Action: Mouse pressed left at (823, 475)
Screenshot: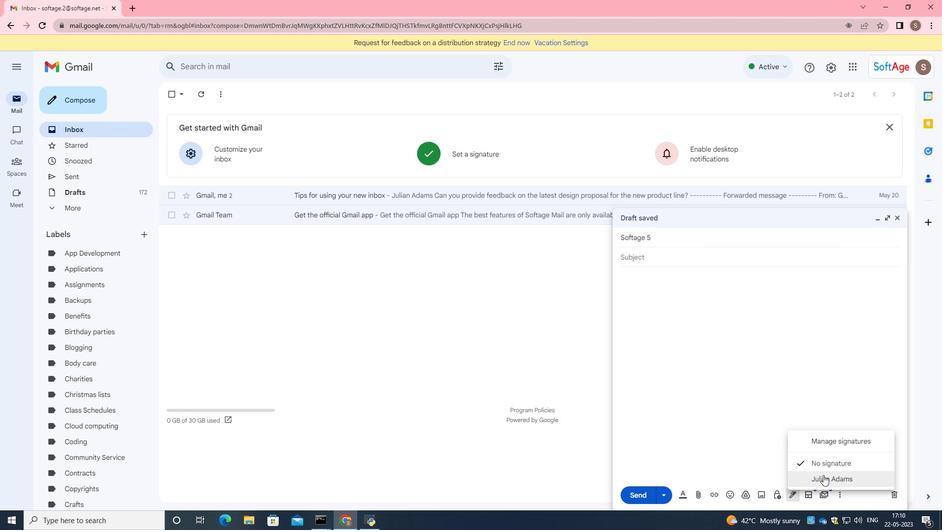 
Action: Mouse moved to (840, 495)
Screenshot: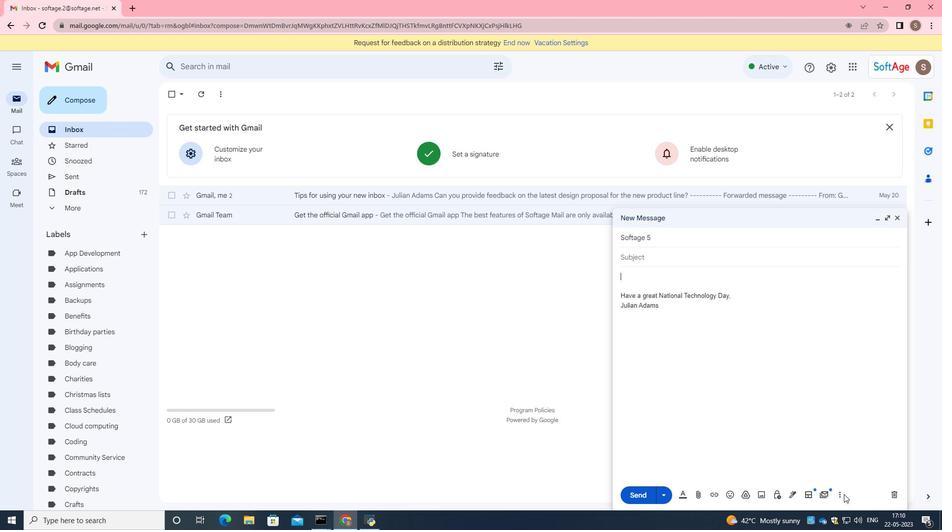 
Action: Mouse pressed left at (840, 495)
Screenshot: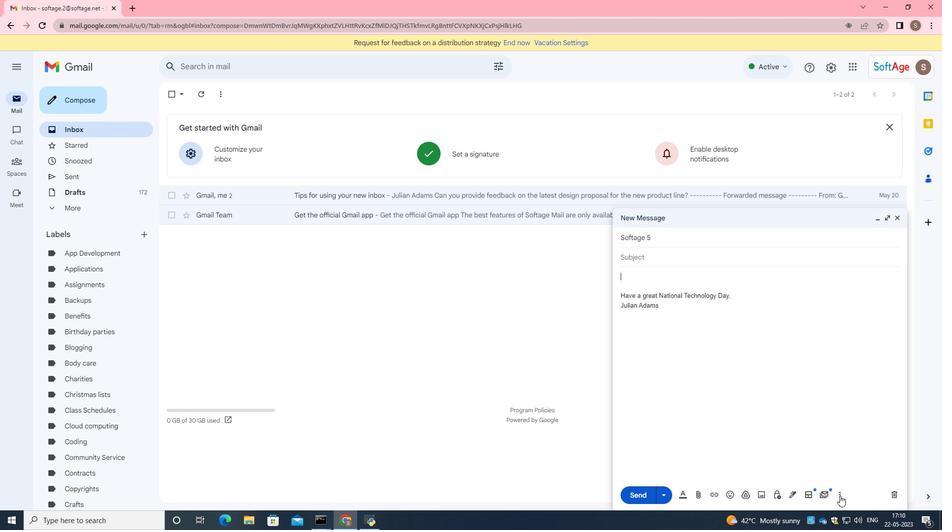 
Action: Mouse moved to (586, 212)
Screenshot: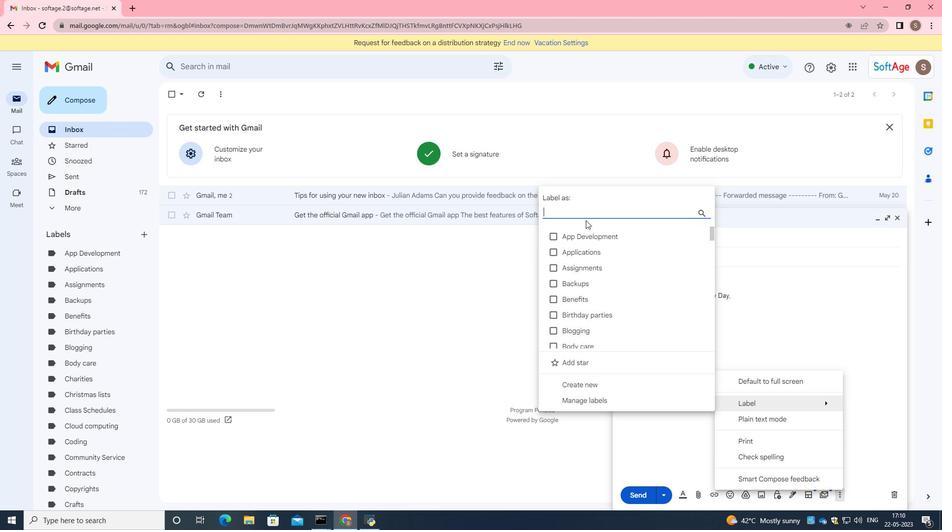 
Action: Key pressed <Key.caps_lock>A<Key.caps_lock>rtificial<Key.space><Key.caps_lock>I<Key.caps_lock>ntelligence
Screenshot: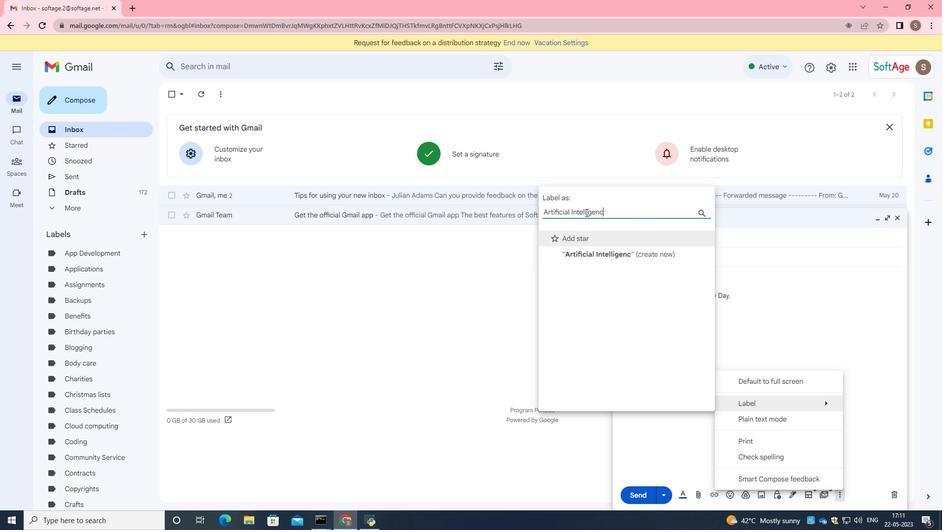 
Action: Mouse moved to (615, 254)
Screenshot: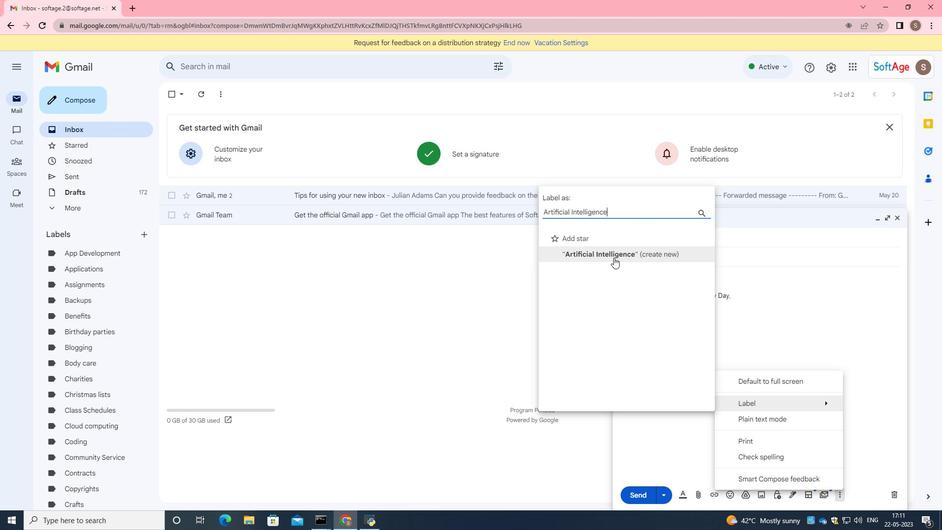
Action: Mouse pressed left at (615, 254)
Screenshot: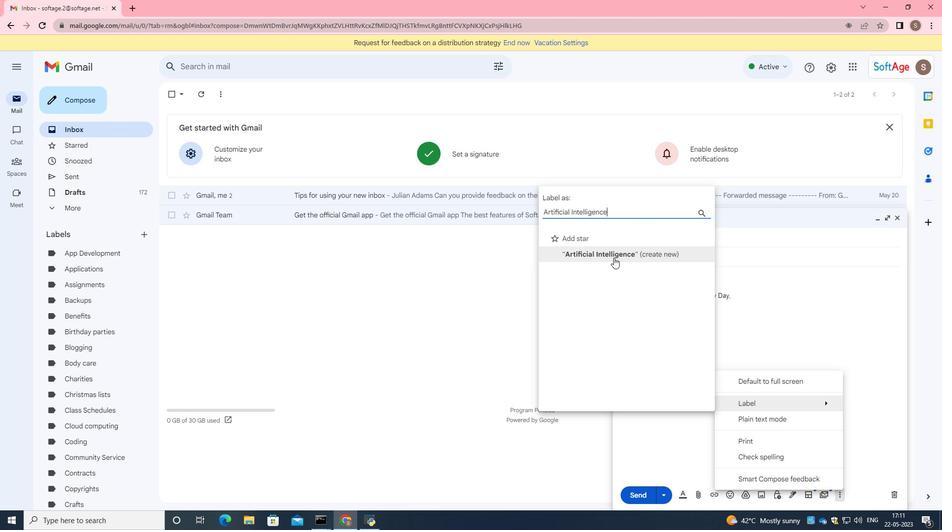 
Action: Mouse moved to (560, 314)
Screenshot: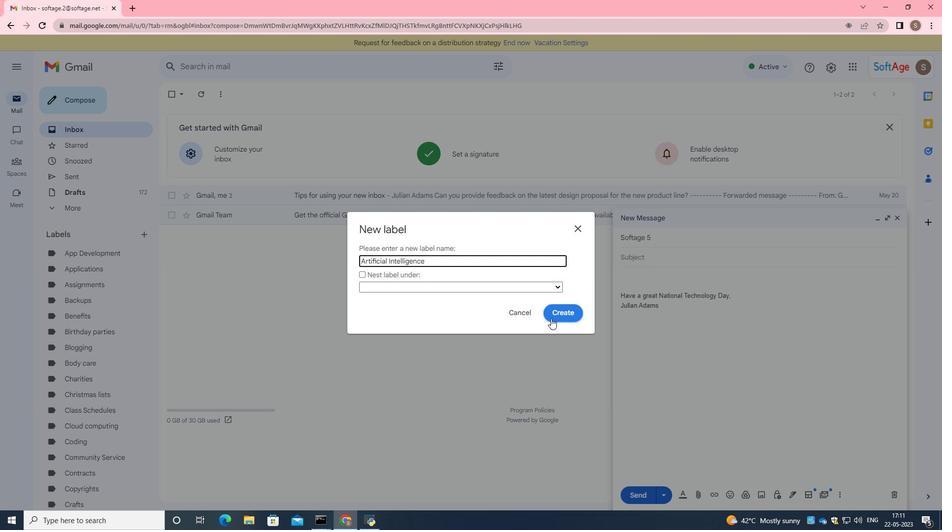 
Action: Mouse pressed left at (560, 314)
Screenshot: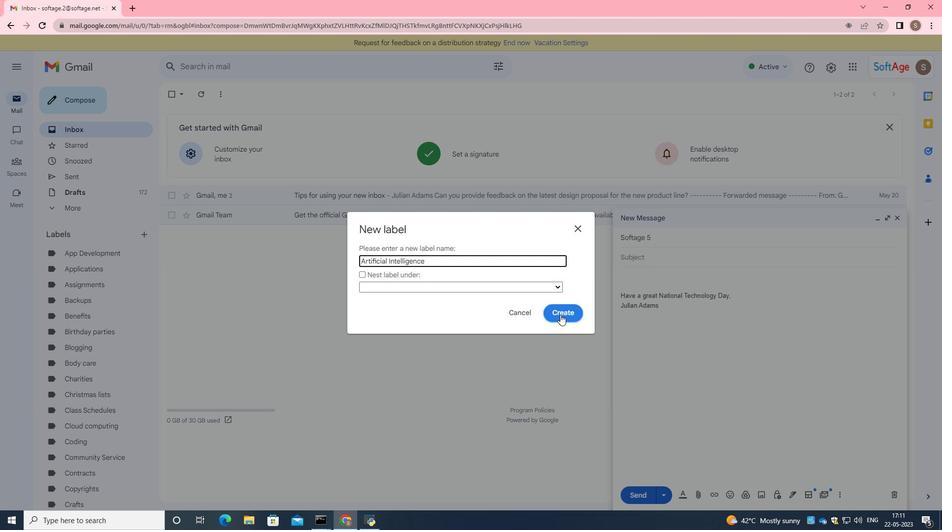 
Action: Mouse moved to (654, 318)
Screenshot: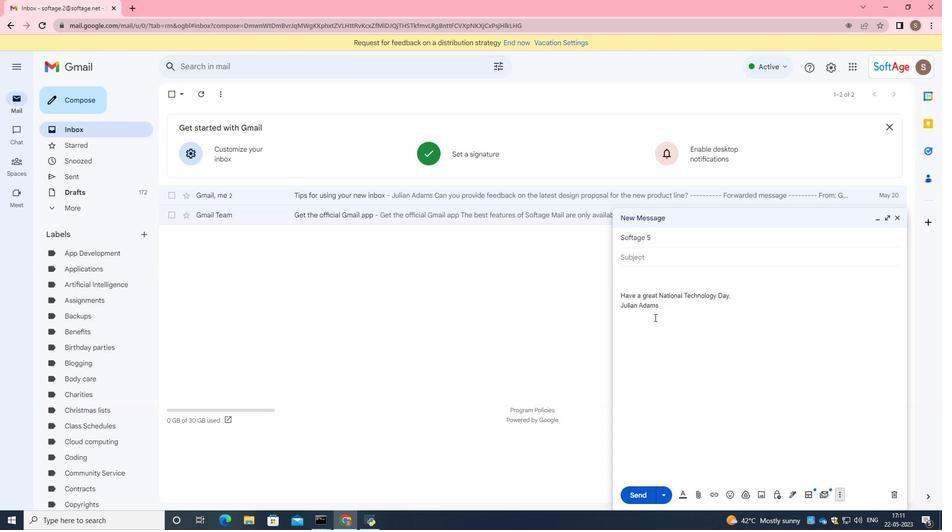 
Action: Mouse scrolled (654, 317) with delta (0, 0)
Screenshot: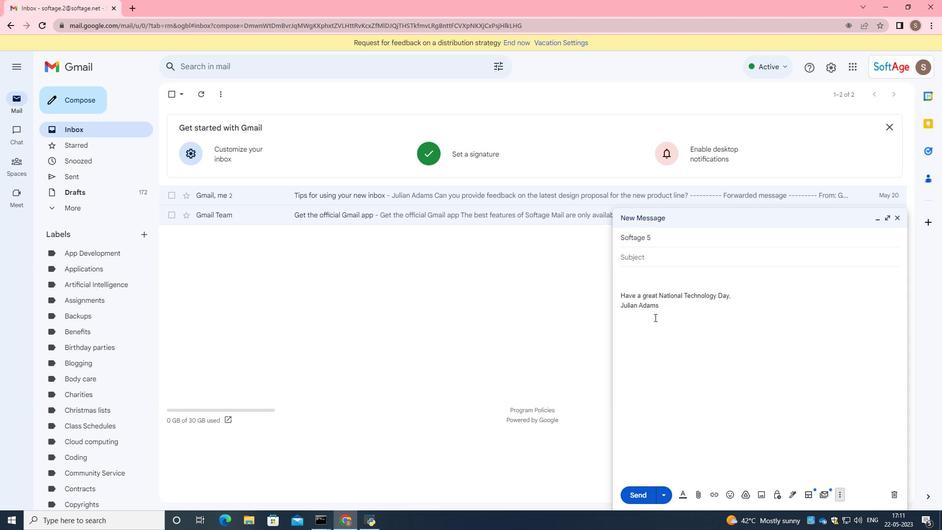 
Action: Mouse moved to (655, 322)
Screenshot: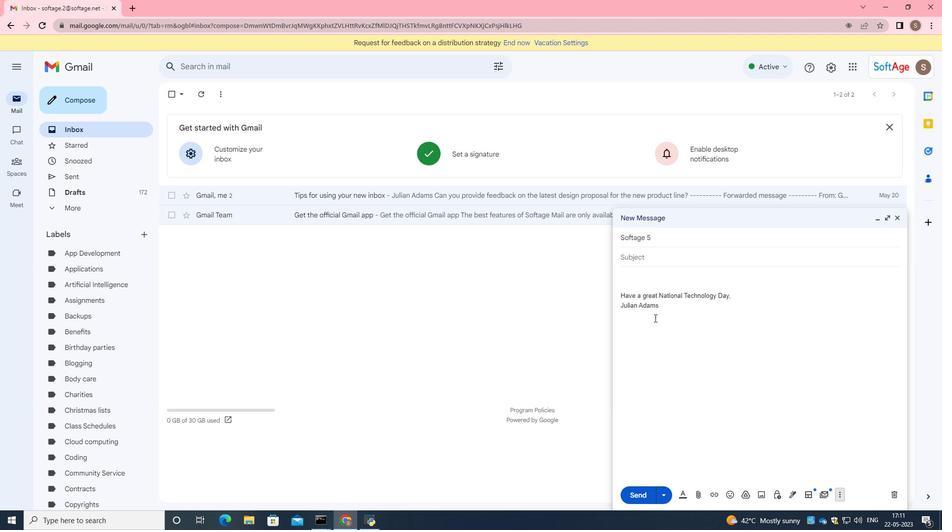 
Action: Mouse scrolled (655, 322) with delta (0, 0)
Screenshot: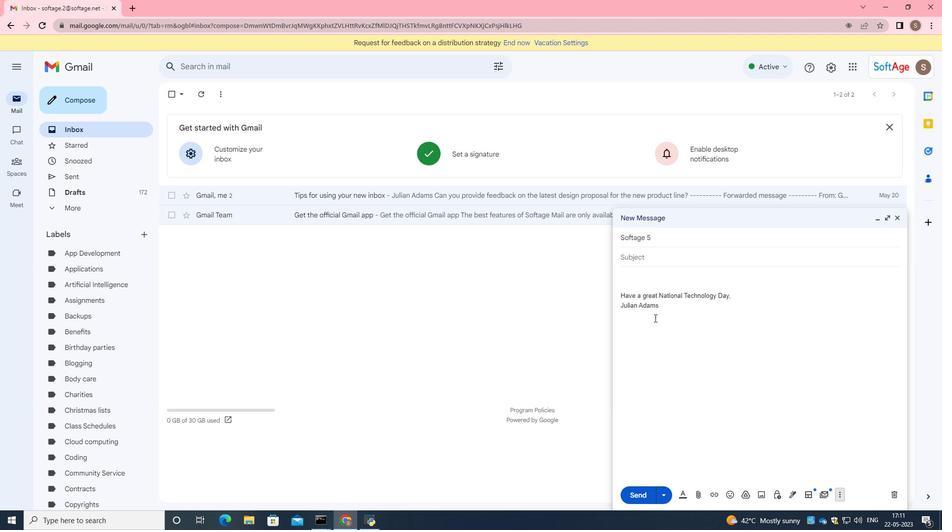 
Action: Mouse moved to (655, 488)
Screenshot: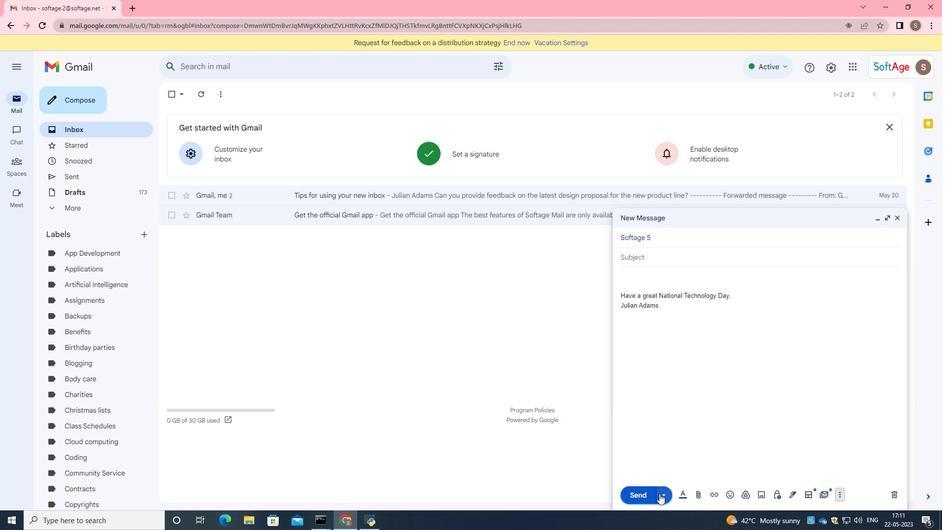 
